 Task: Create a list of 5 rules for content writing in a Canva template.
Action: Mouse moved to (182, 222)
Screenshot: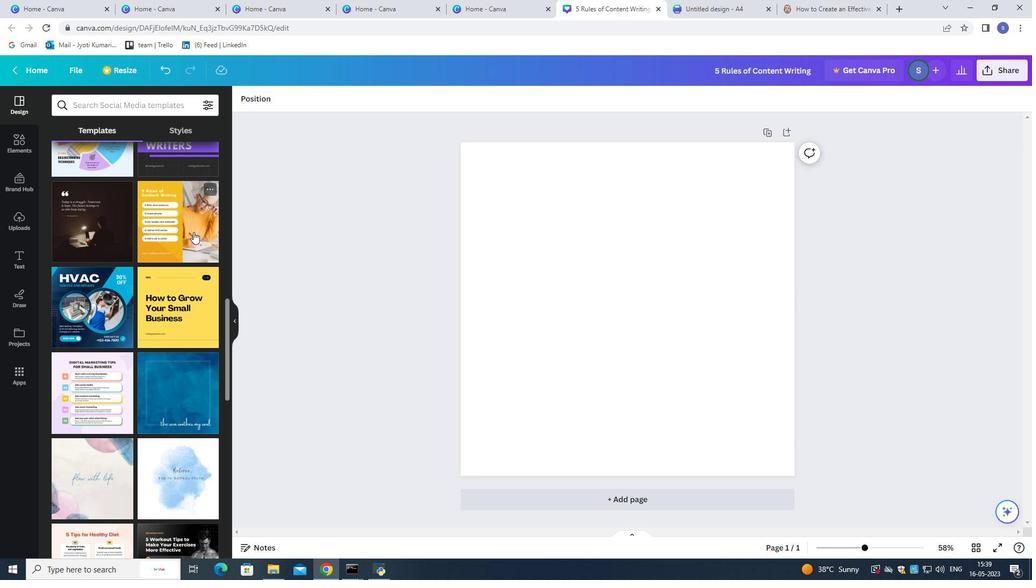 
Action: Mouse pressed left at (182, 222)
Screenshot: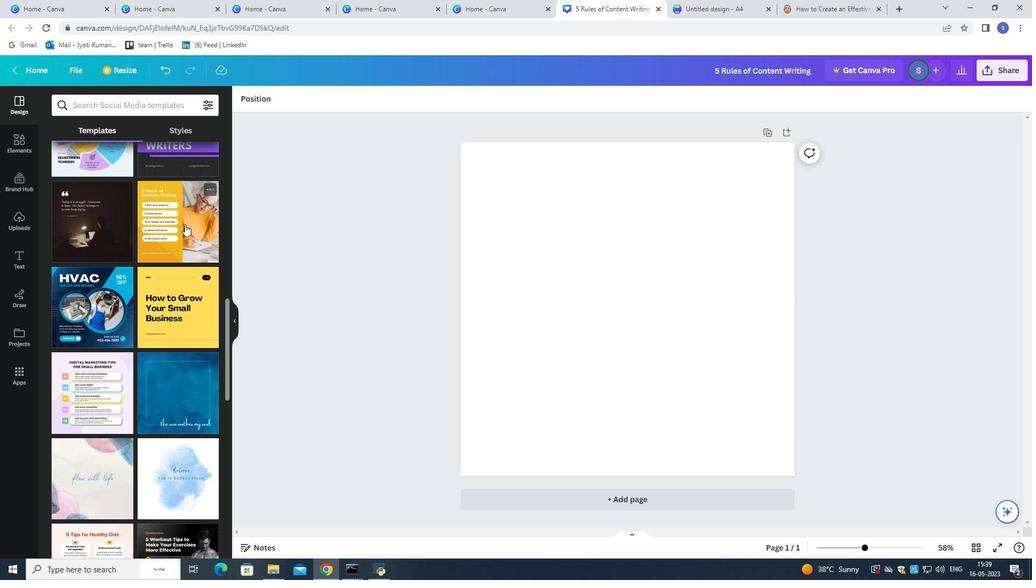 
Action: Mouse moved to (533, 195)
Screenshot: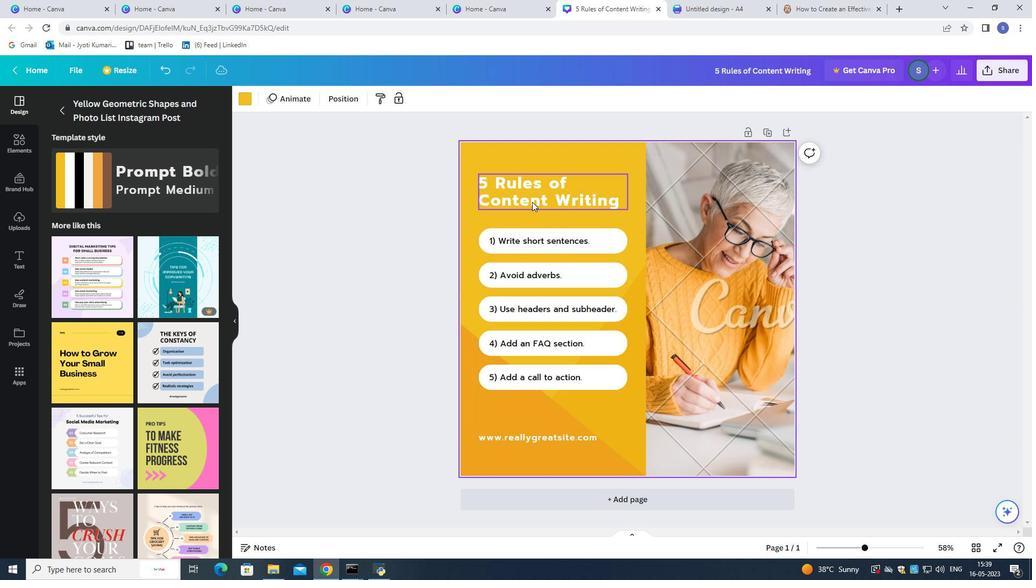 
Action: Mouse pressed left at (533, 195)
Screenshot: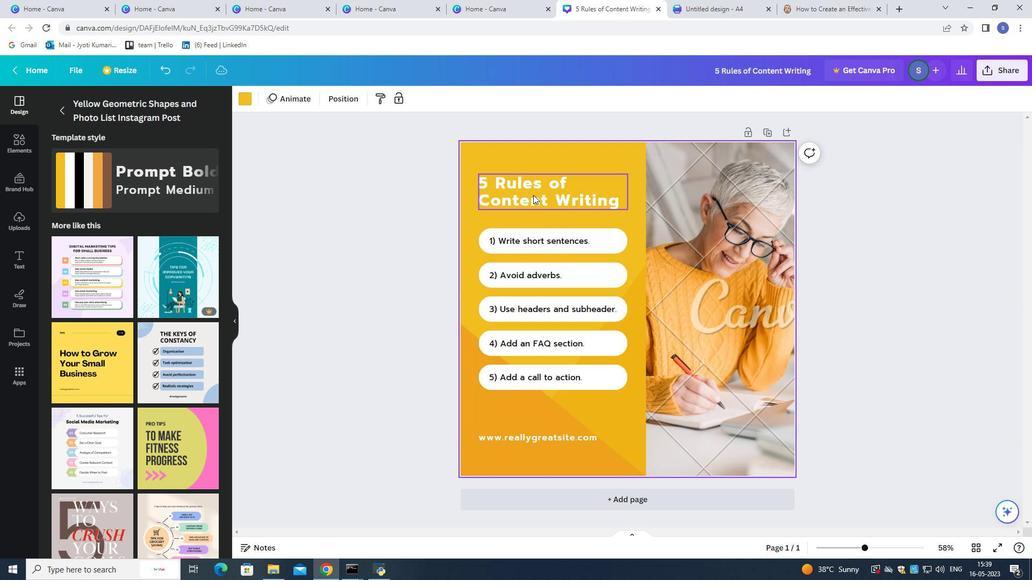 
Action: Mouse pressed left at (533, 195)
Screenshot: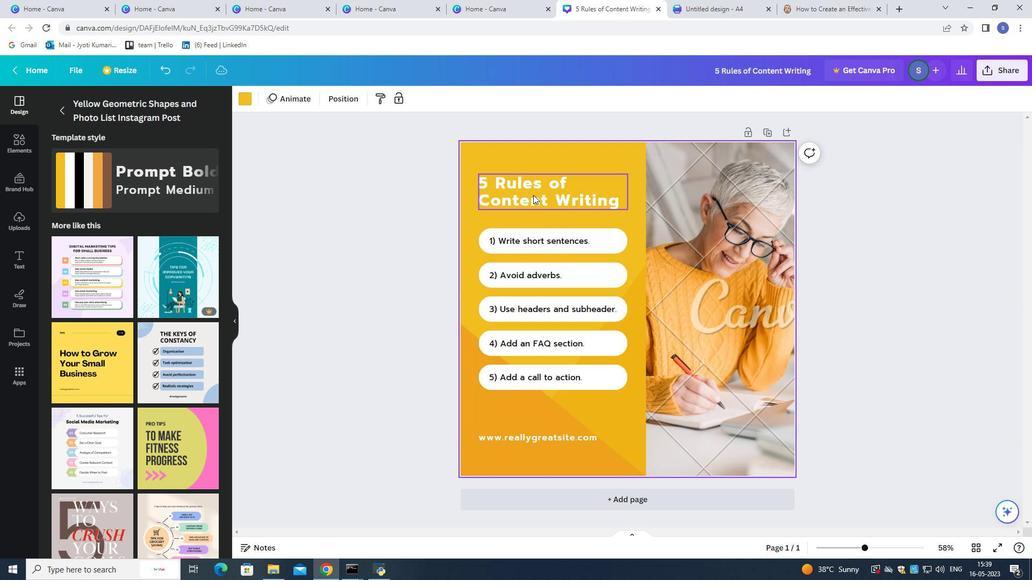 
Action: Mouse moved to (606, 195)
Screenshot: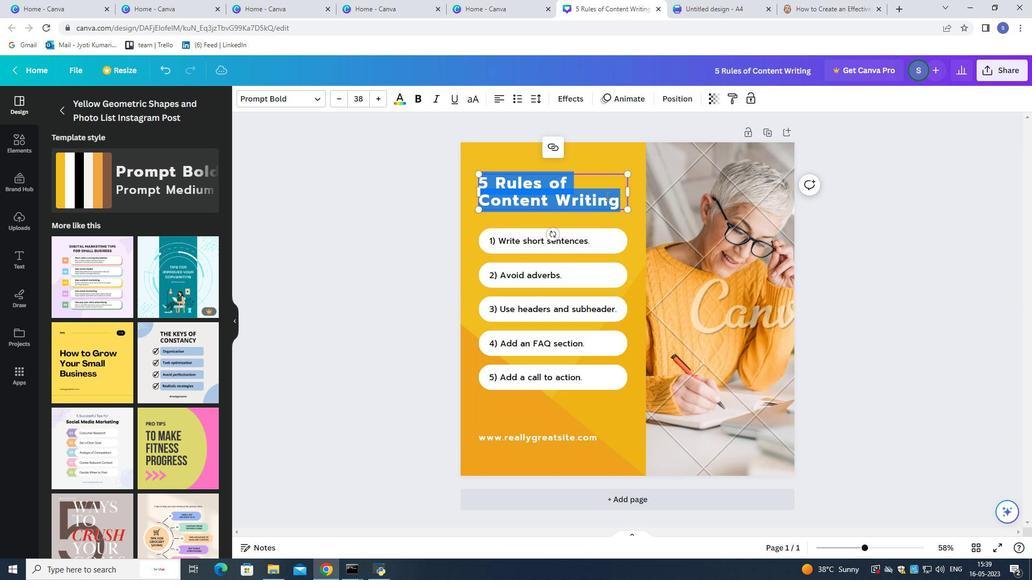 
Action: Mouse pressed left at (606, 195)
Screenshot: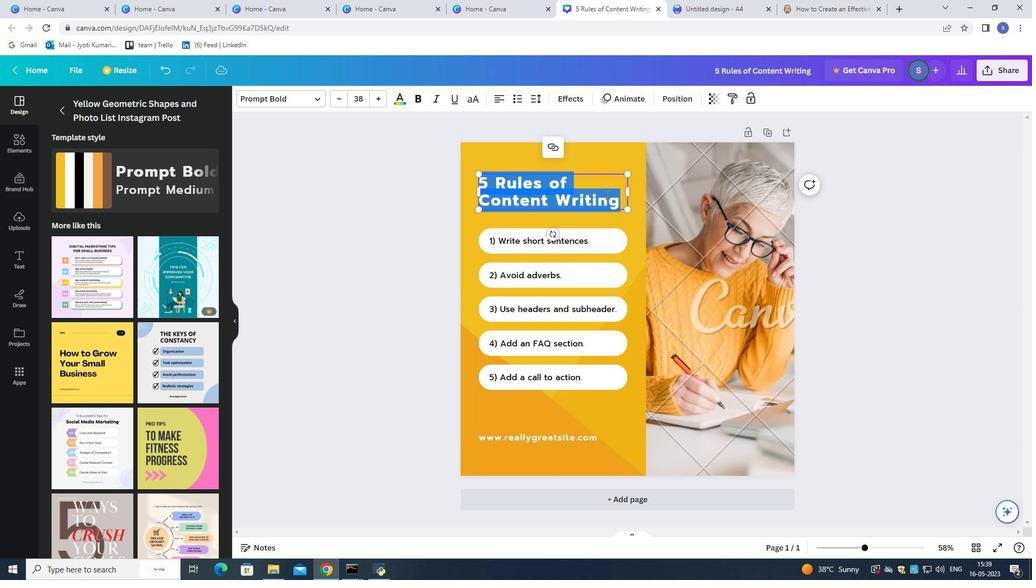 
Action: Mouse moved to (645, 200)
Screenshot: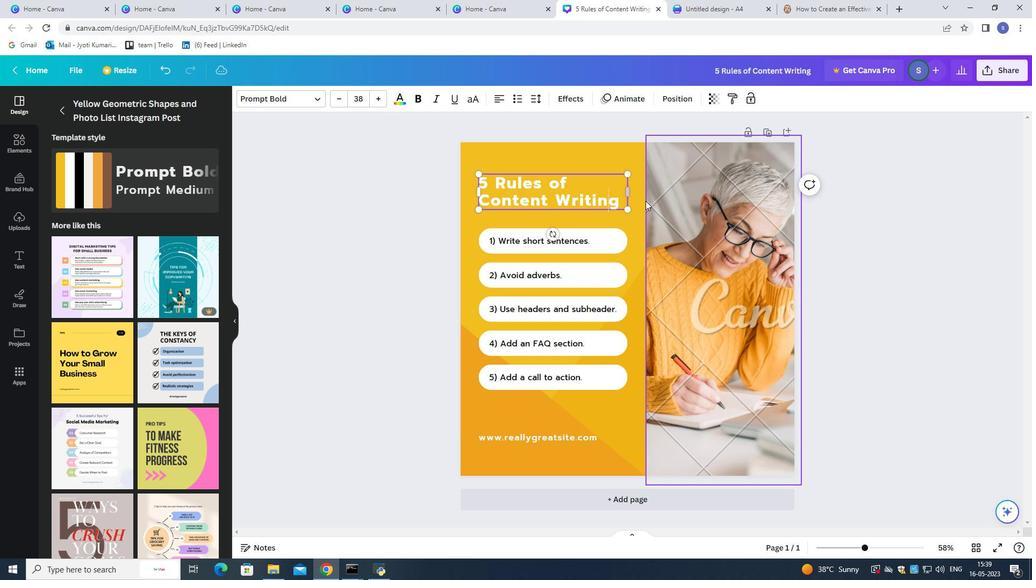 
Action: Key pressed <Key.right><Key.backspace><Key.backspace><Key.backspace><Key.backspace><Key.backspace><Key.backspace><Key.backspace><Key.backspace><Key.backspace><Key.backspace><Key.backspace><Key.backspace><Key.backspace><Key.backspace><Key.backspace><Key.backspace><Key.backspace><Key.backspace>of<Key.space>creating<Key.space>posts.
Screenshot: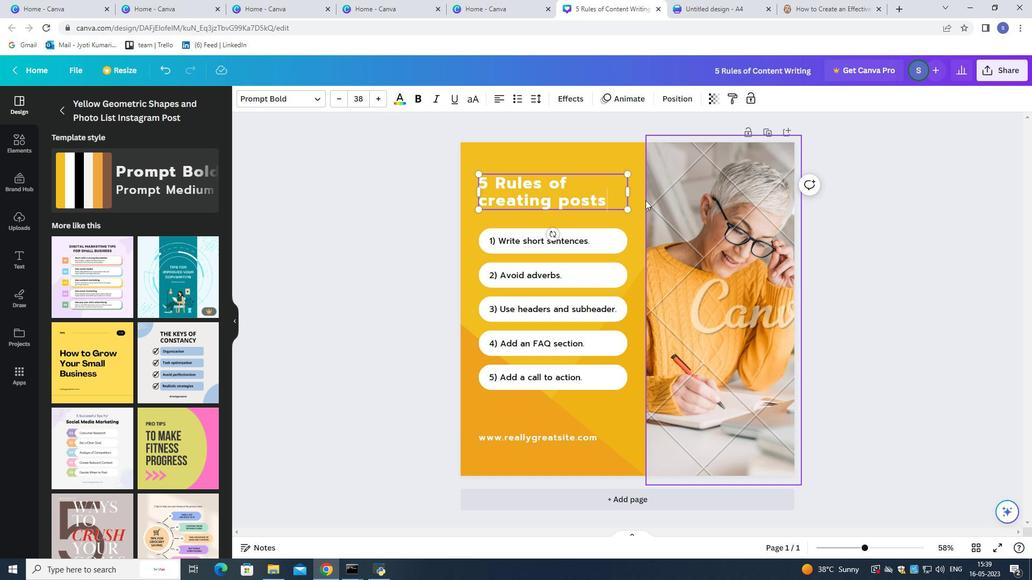 
Action: Mouse moved to (598, 240)
Screenshot: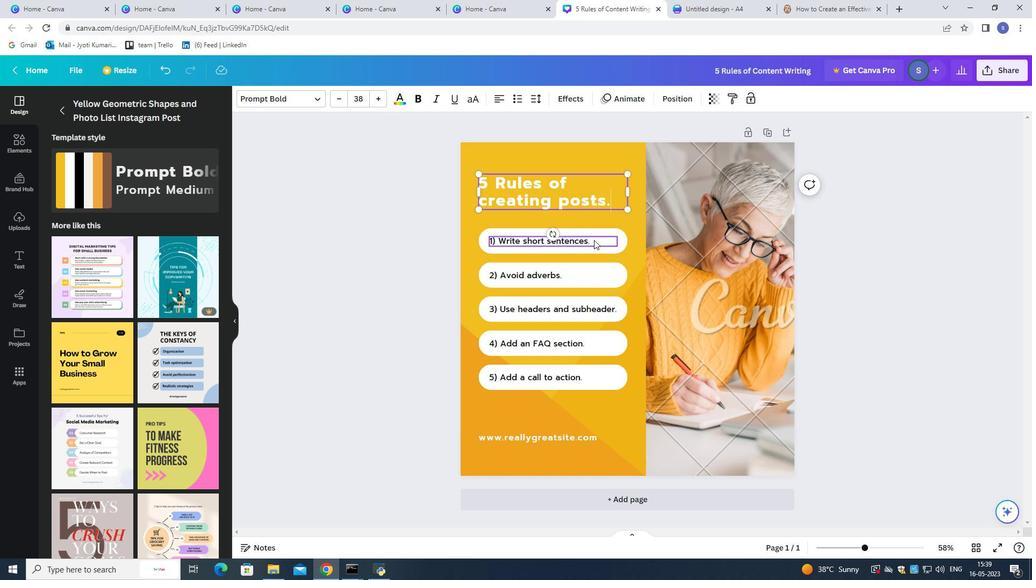 
Action: Mouse pressed left at (598, 240)
Screenshot: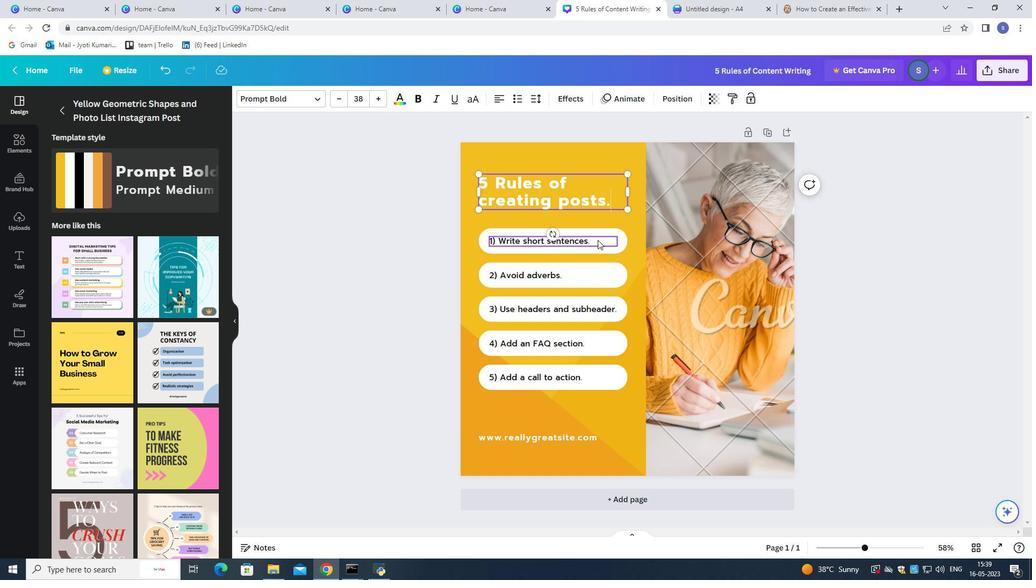 
Action: Mouse pressed left at (598, 240)
Screenshot: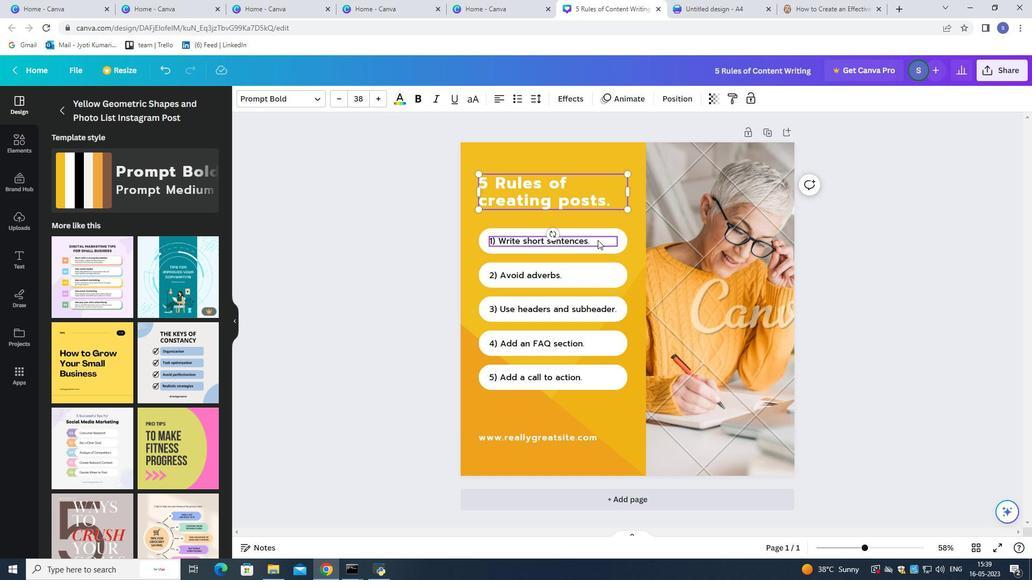 
Action: Key pressed <Key.backspace><Key.shift>Create<Key.space>a<Key.space>clear<Key.space>
Screenshot: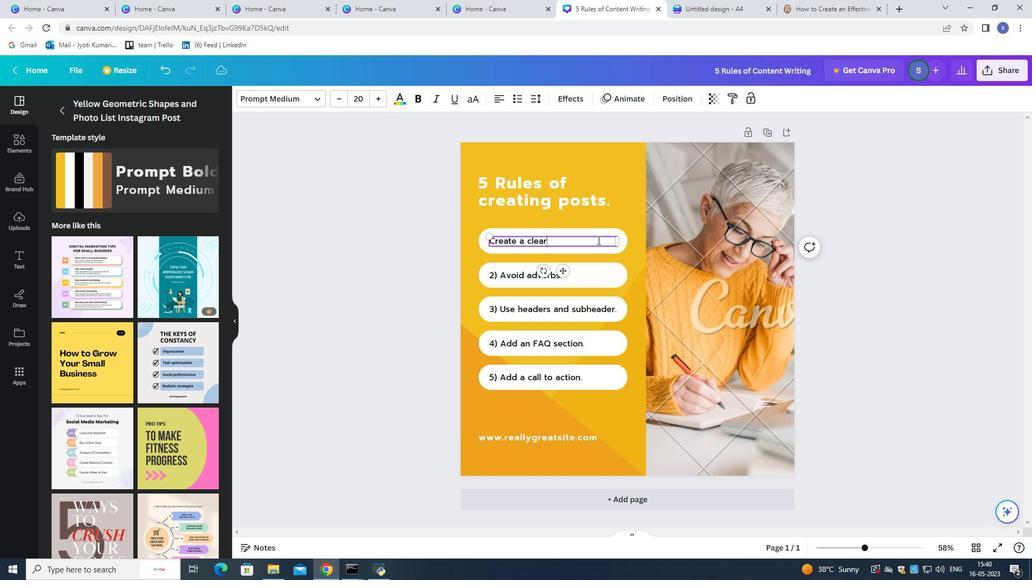 
Action: Mouse moved to (1032, 12)
Screenshot: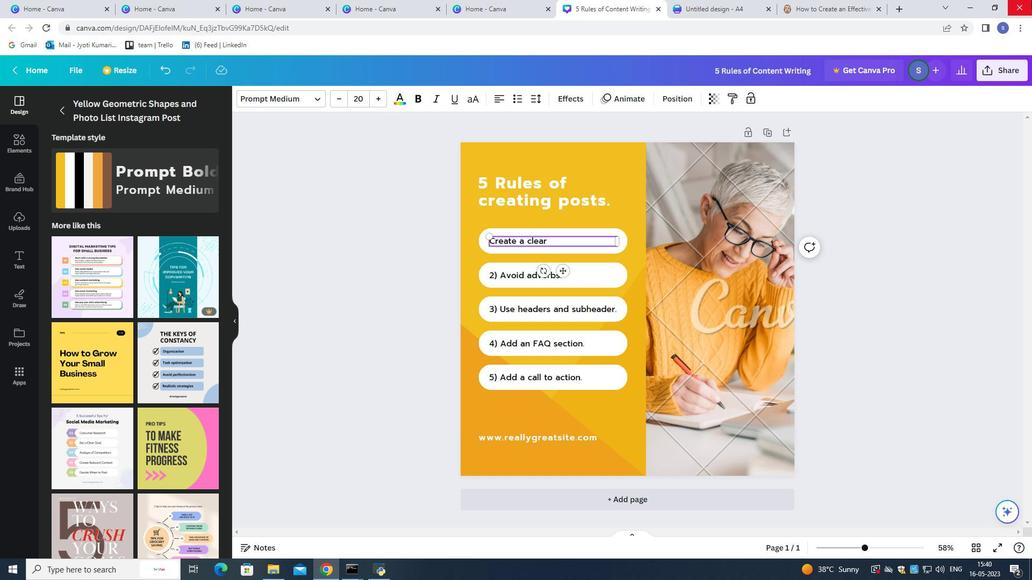 
Action: Key pressed <Key.backspace><Key.backspace><Key.backspace><Key.backspace><Key.backspace><Key.backspace><Key.backspace><Key.backspace><Key.backspace><Key.backspace><Key.backspace><Key.backspace><Key.backspace><Key.backspace><Key.backspace>write<Key.space>captions
Screenshot: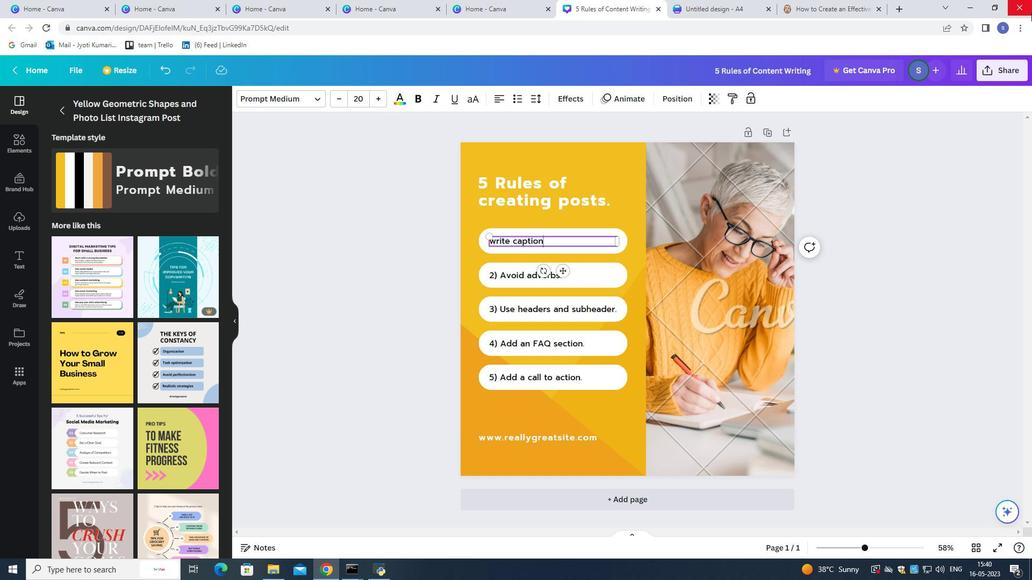 
Action: Mouse moved to (529, 301)
Screenshot: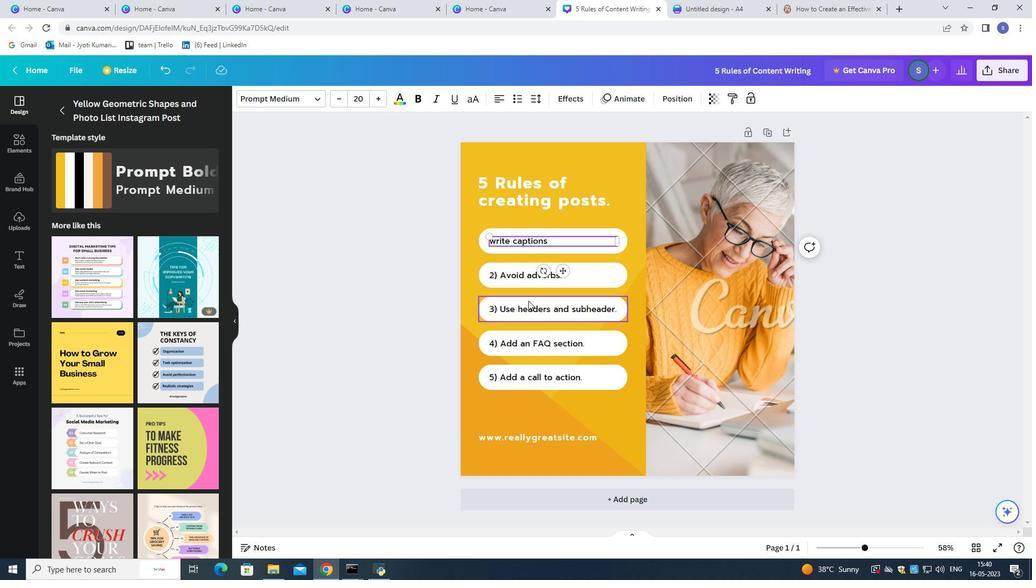 
Action: Mouse pressed left at (529, 301)
Screenshot: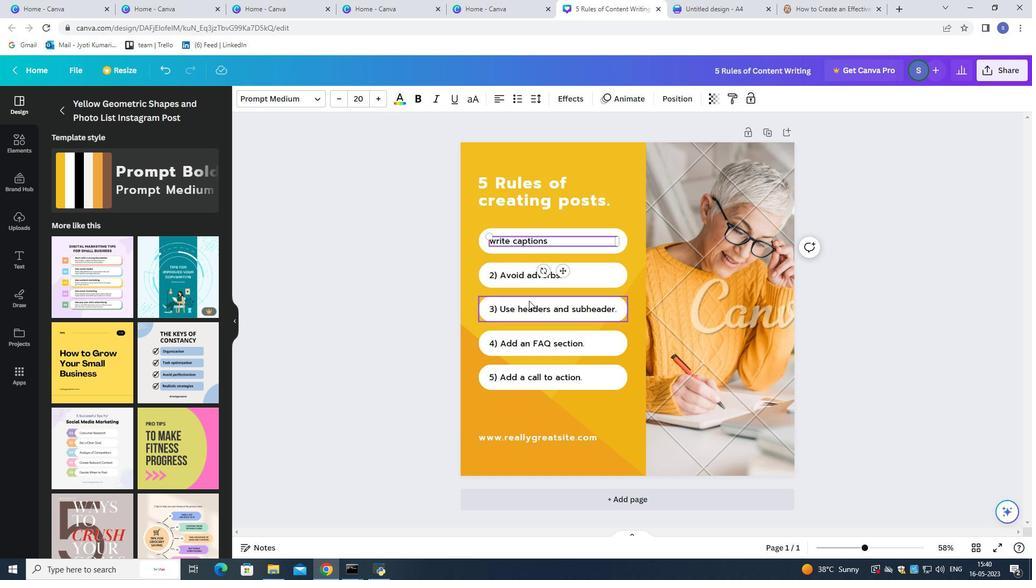 
Action: Mouse moved to (385, 242)
Screenshot: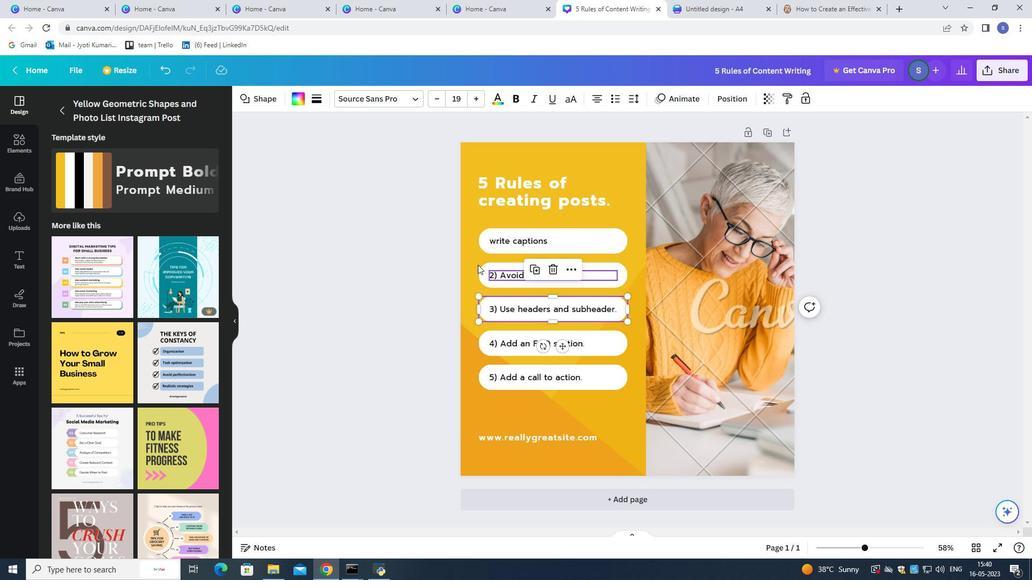 
Action: Mouse pressed left at (385, 242)
Screenshot: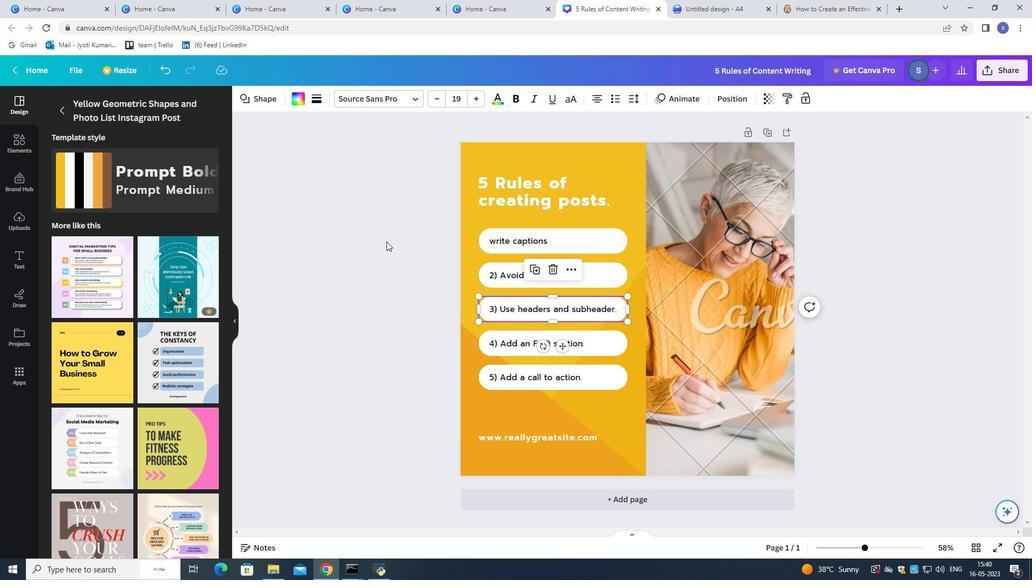
Action: Mouse moved to (582, 374)
Screenshot: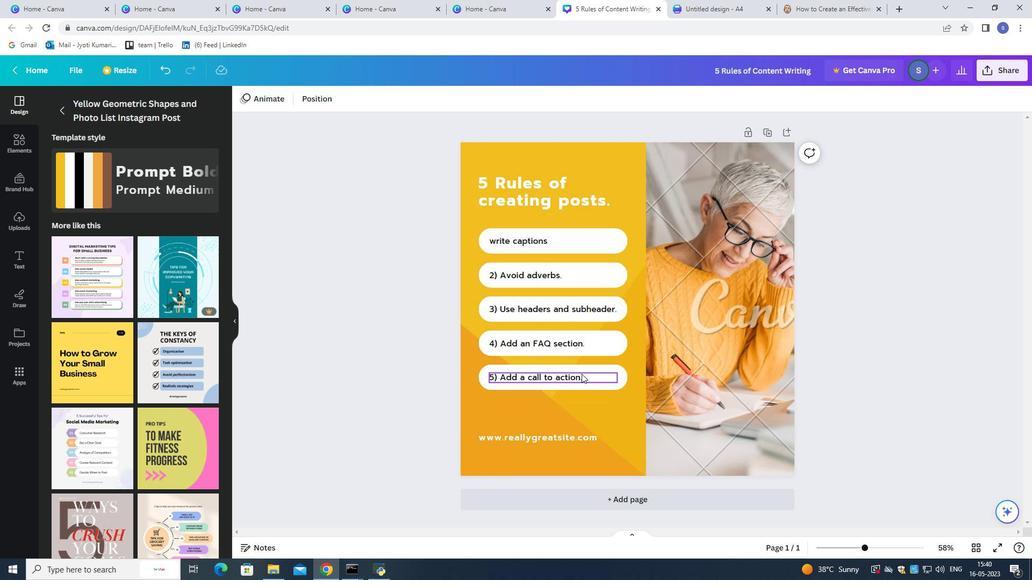 
Action: Mouse pressed left at (582, 374)
Screenshot: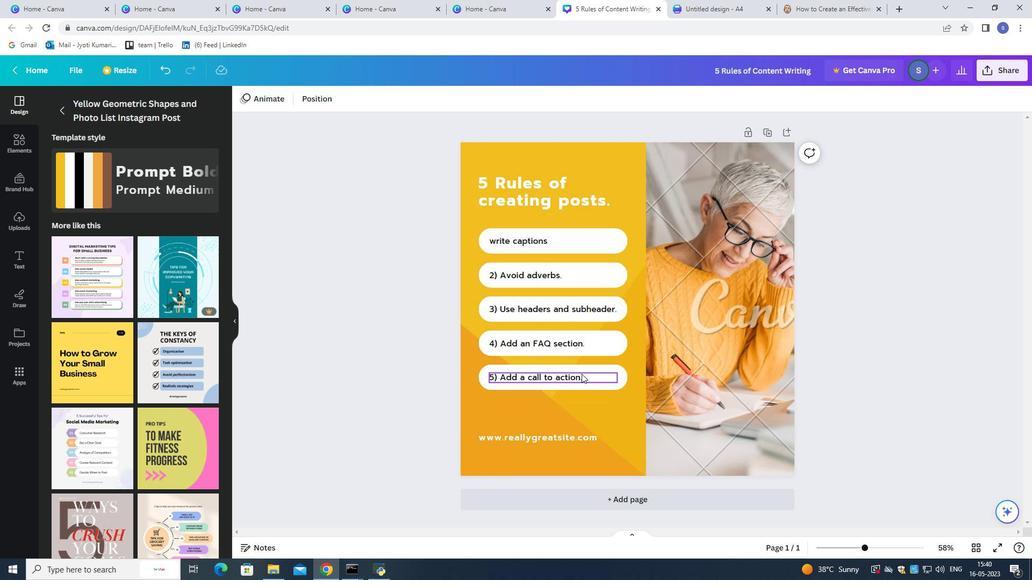 
Action: Mouse moved to (584, 374)
Screenshot: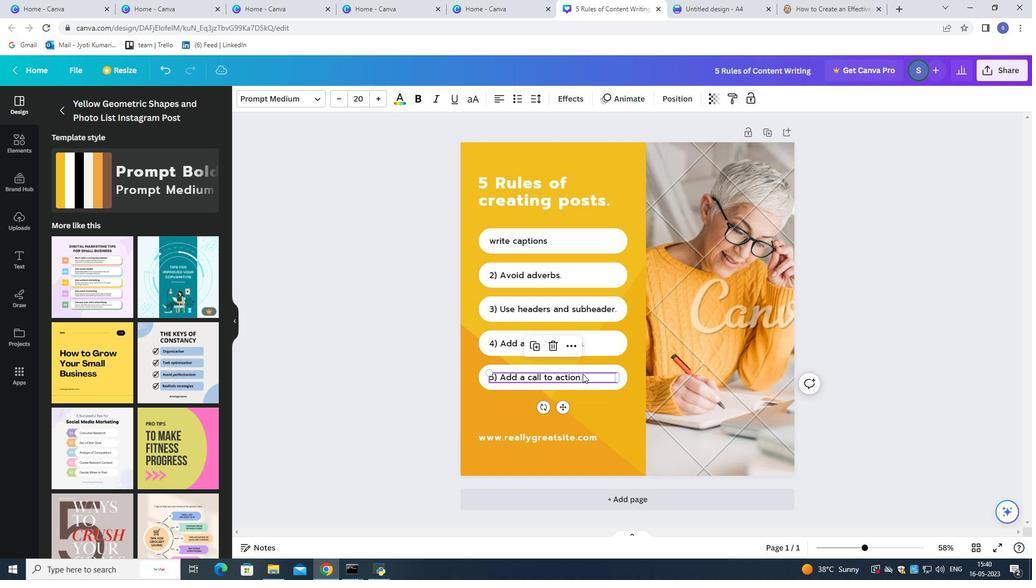 
Action: Mouse pressed left at (584, 374)
Screenshot: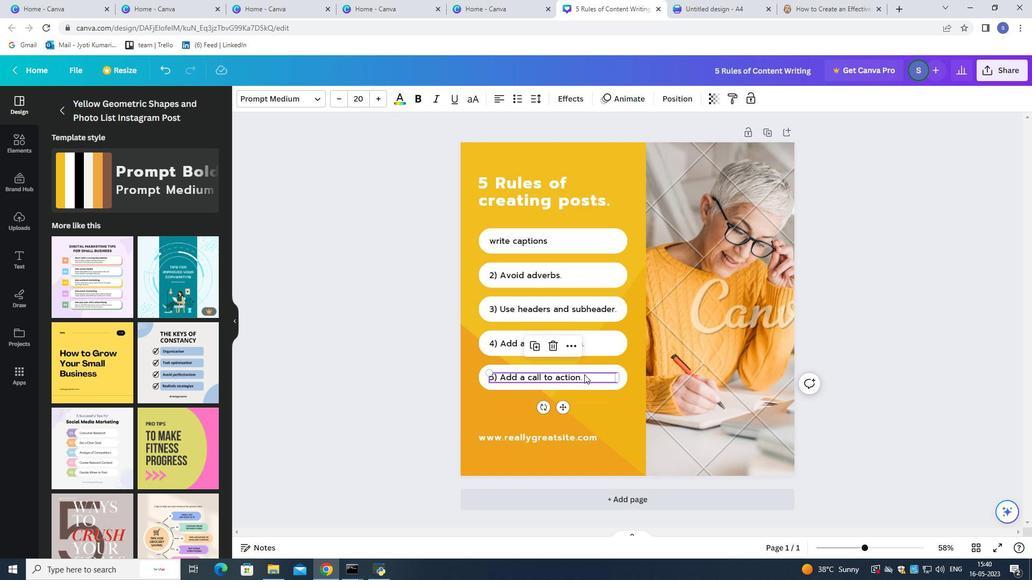 
Action: Mouse moved to (595, 377)
Screenshot: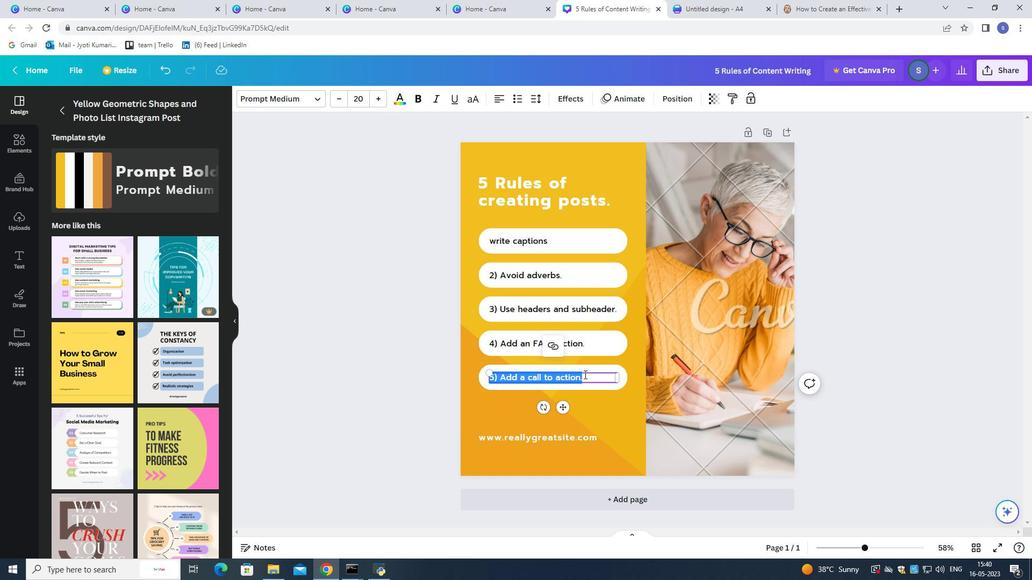 
Action: Mouse pressed left at (595, 377)
Screenshot: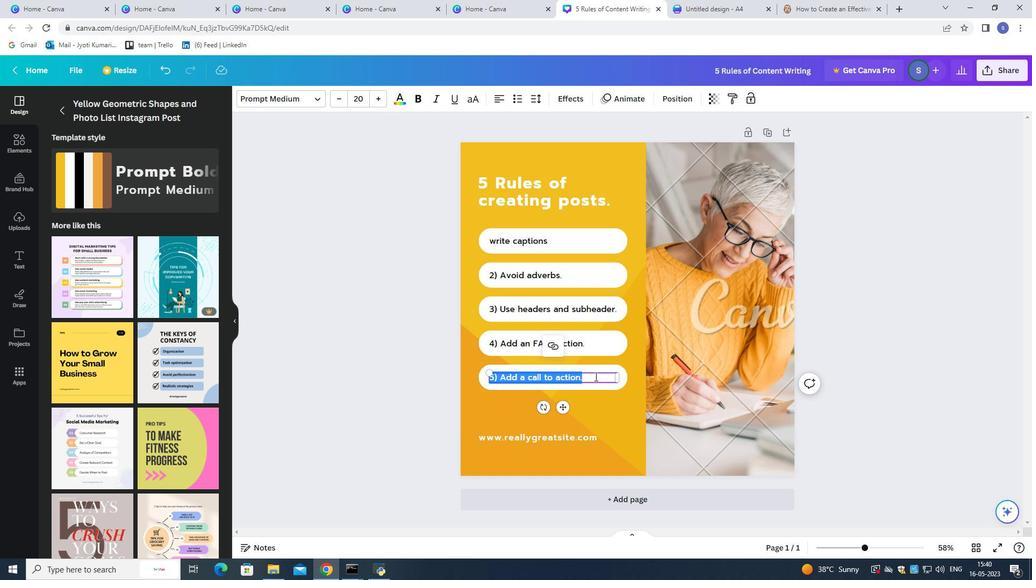 
Action: Key pressed <Key.backspace><Key.backspace><Key.backspace><Key.backspace><Key.backspace><Key.backspace><Key.backspace><Key.backspace><Key.backspace><Key.backspace><Key.backspace><Key.backspace><Key.backspace><Key.backspace><Key.backspace><Key.backspace><Key.space>ask<Key.space>section
Screenshot: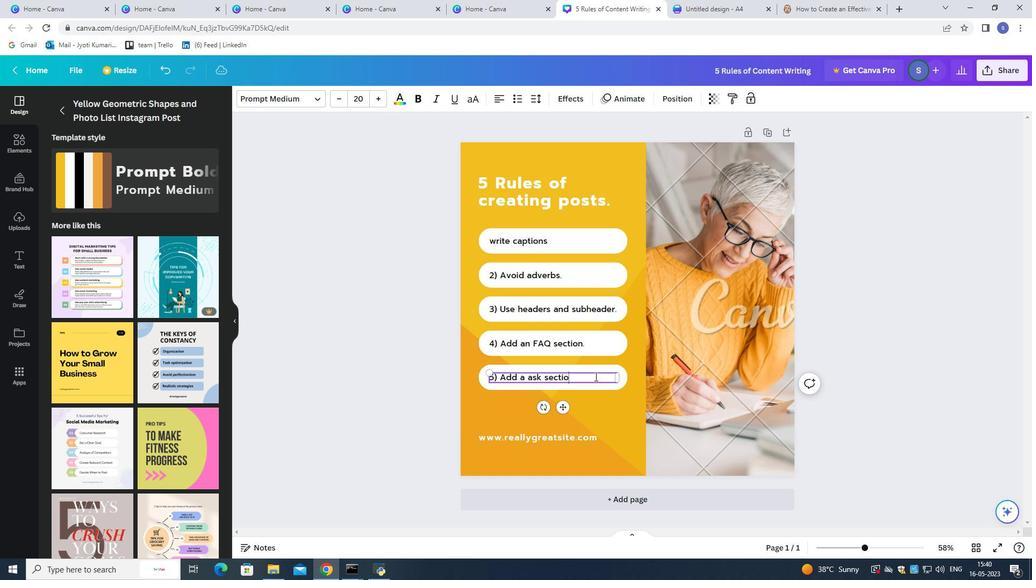 
Action: Mouse moved to (588, 310)
Screenshot: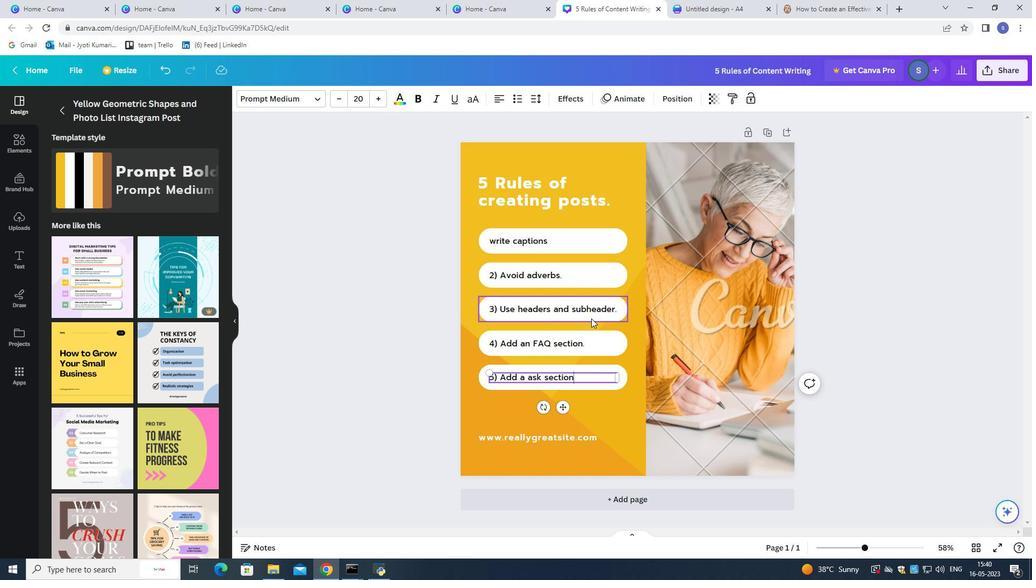 
Action: Mouse pressed left at (588, 310)
Screenshot: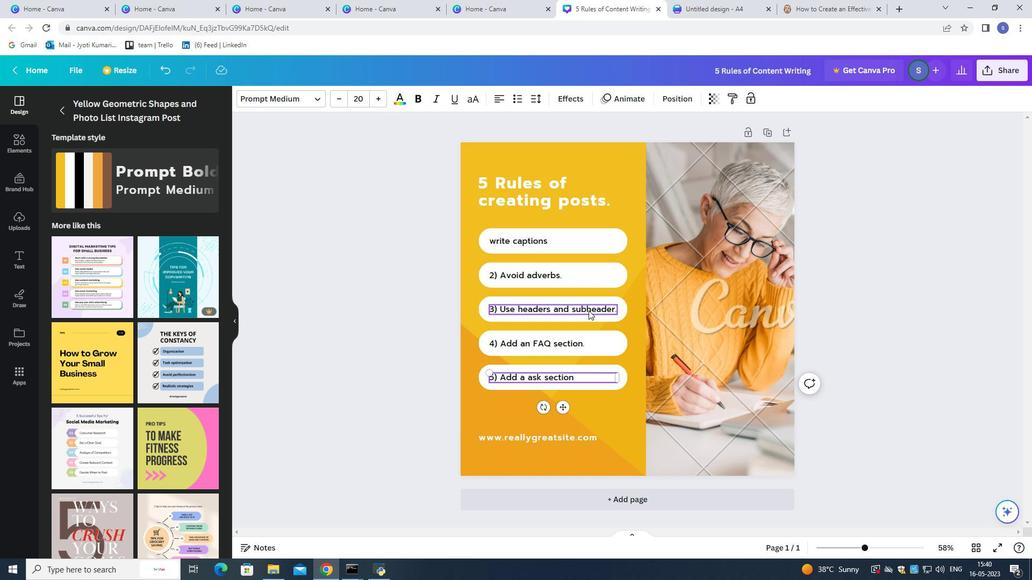 
Action: Mouse moved to (590, 338)
Screenshot: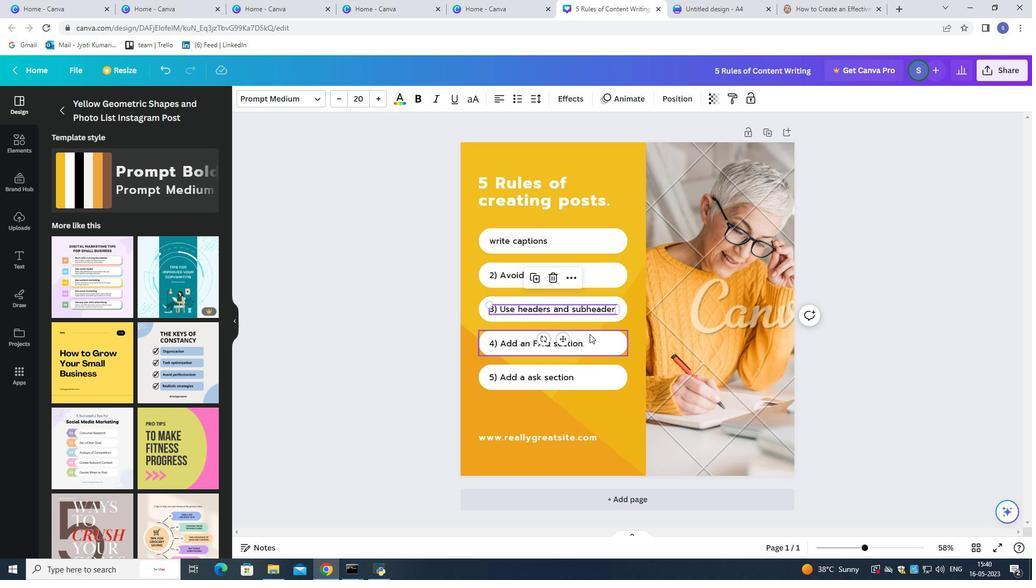 
Action: Mouse pressed left at (590, 338)
Screenshot: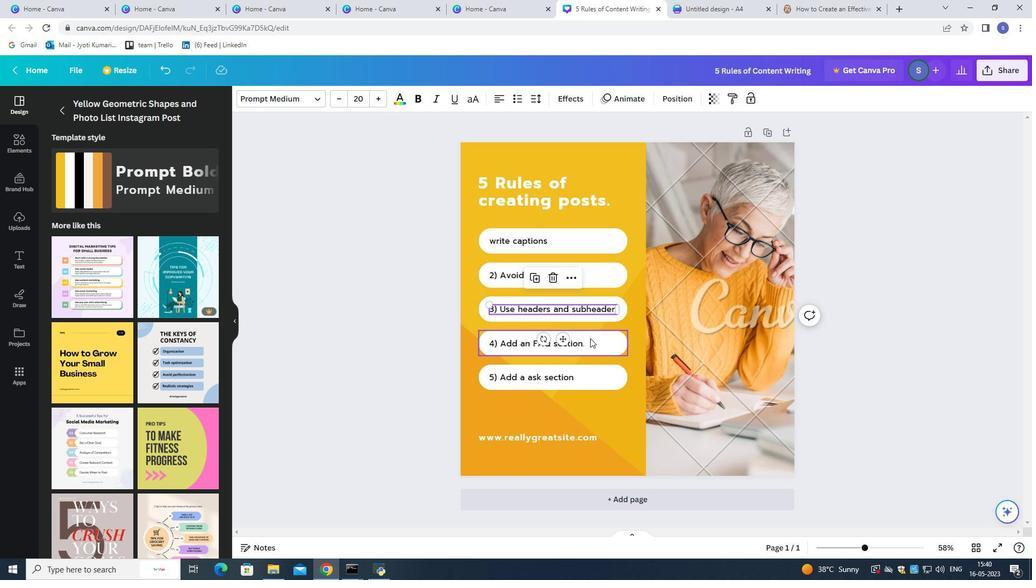
Action: Mouse moved to (575, 272)
Screenshot: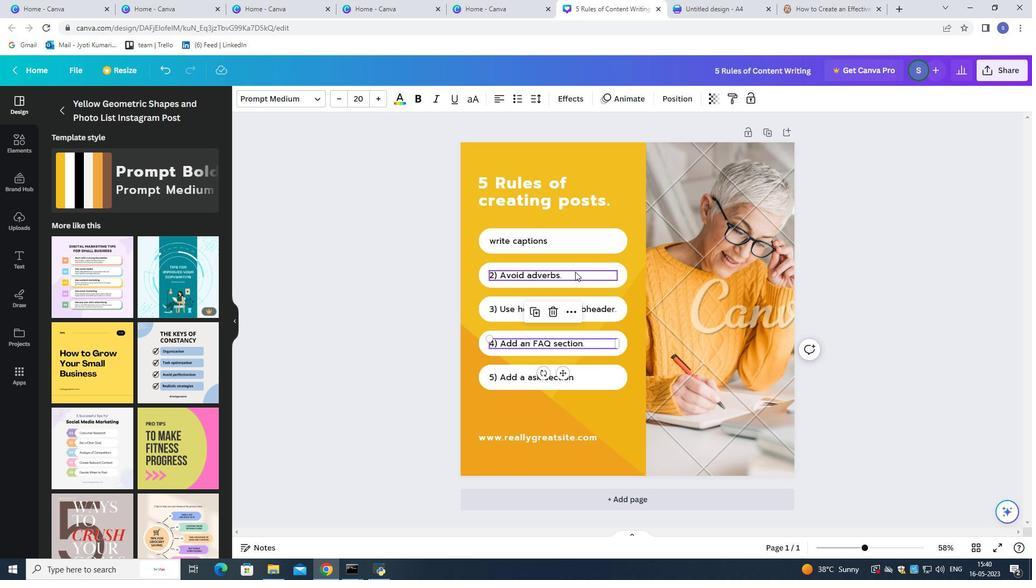 
Action: Mouse pressed left at (575, 272)
Screenshot: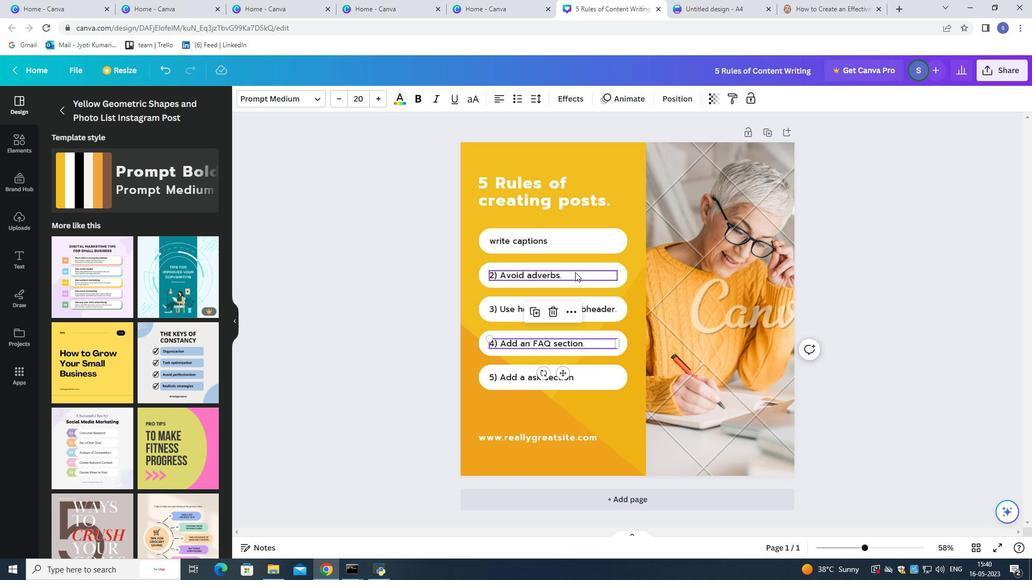 
Action: Mouse moved to (590, 270)
Screenshot: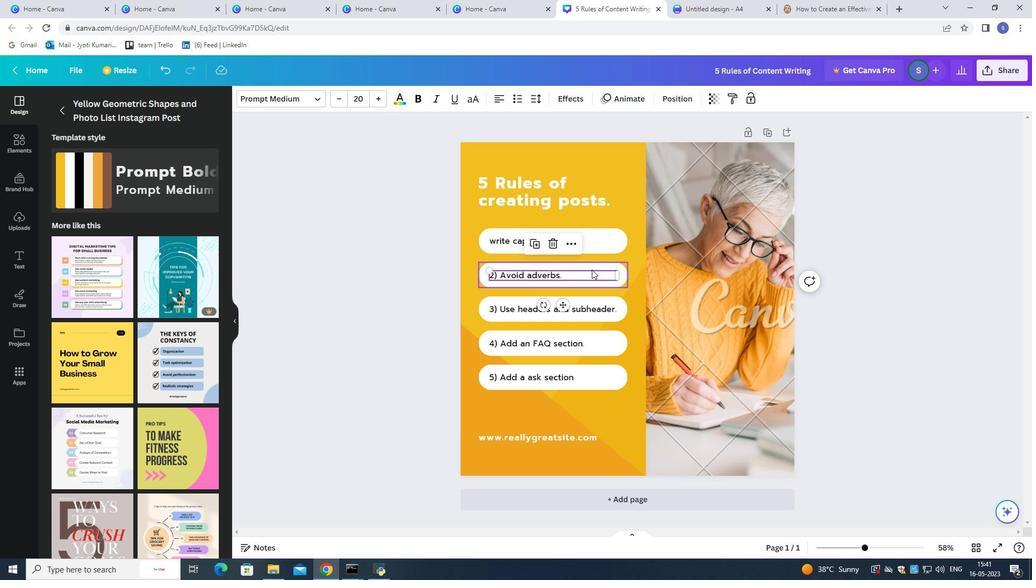 
Action: Mouse pressed left at (590, 270)
Screenshot: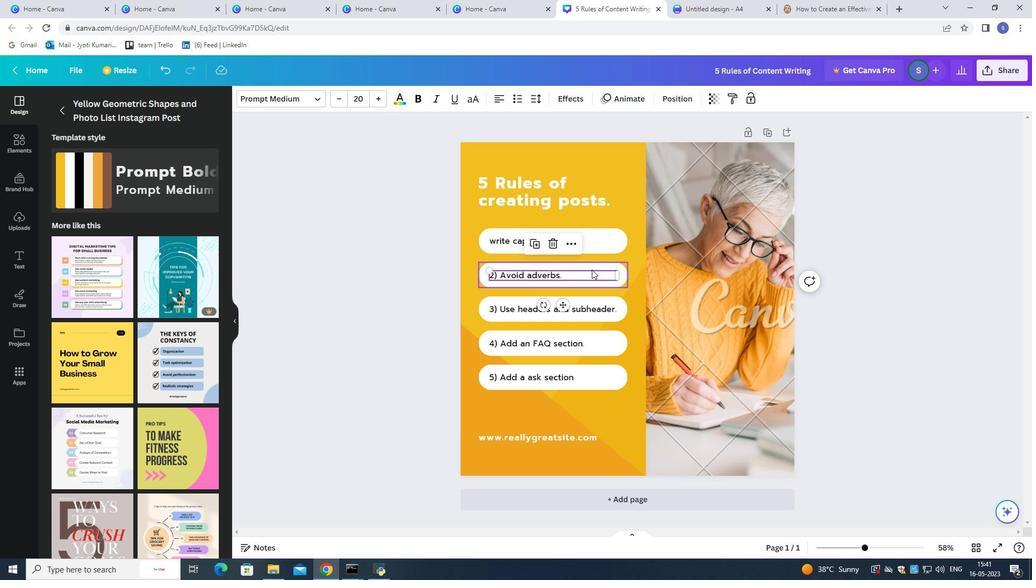
Action: Mouse moved to (590, 271)
Screenshot: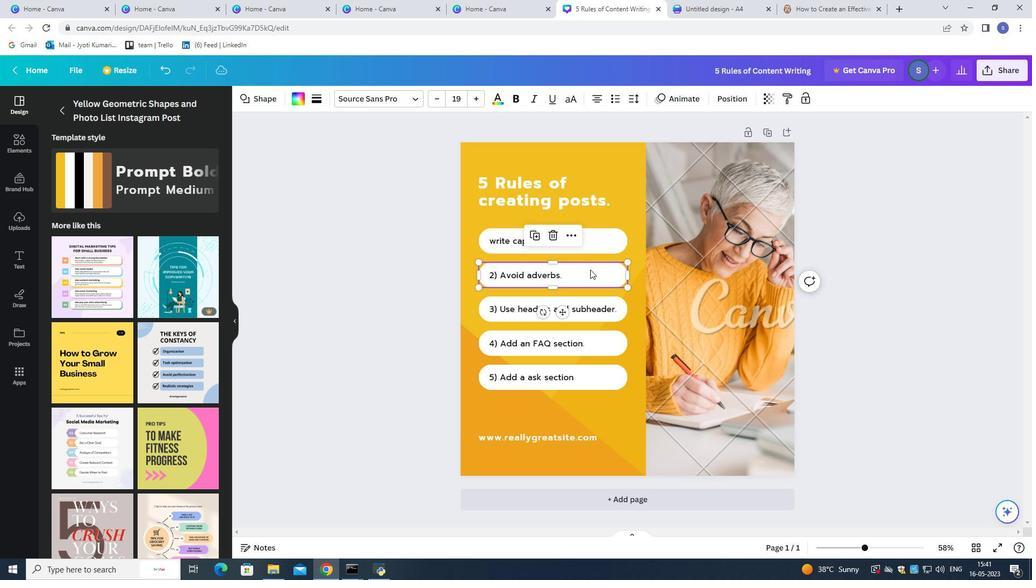 
Action: Mouse pressed left at (590, 271)
Screenshot: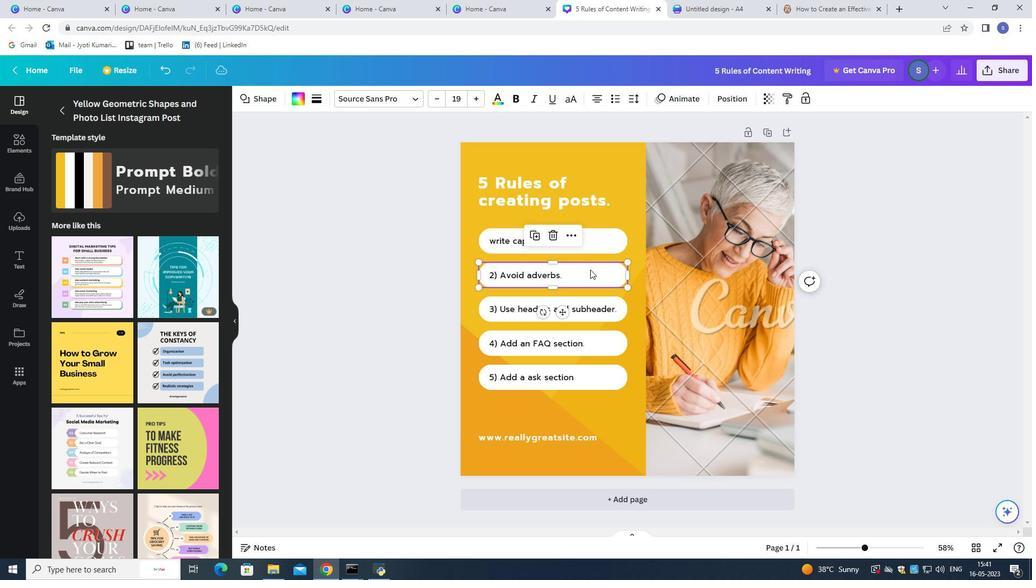 
Action: Mouse pressed left at (590, 271)
Screenshot: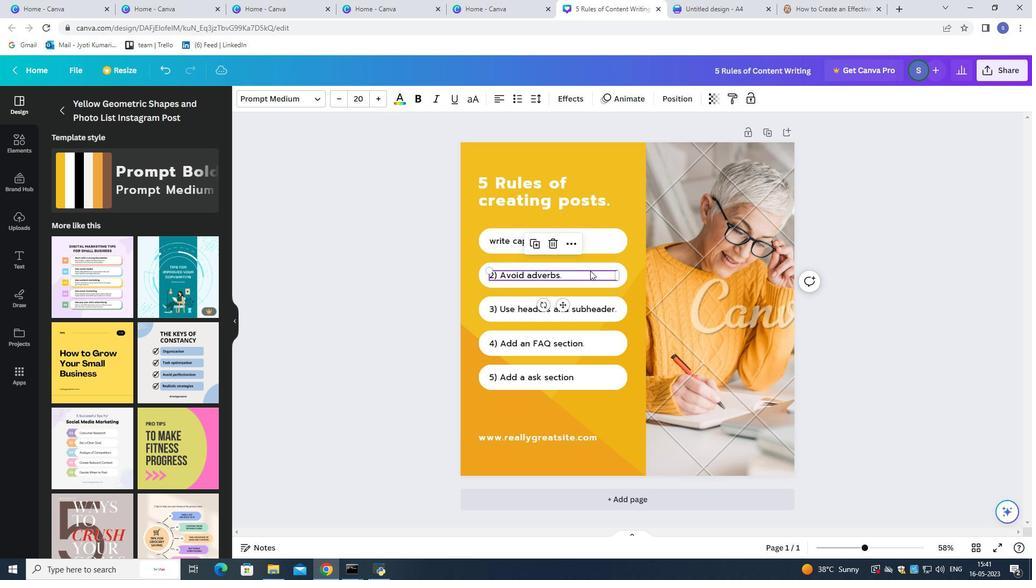 
Action: Mouse moved to (590, 274)
Screenshot: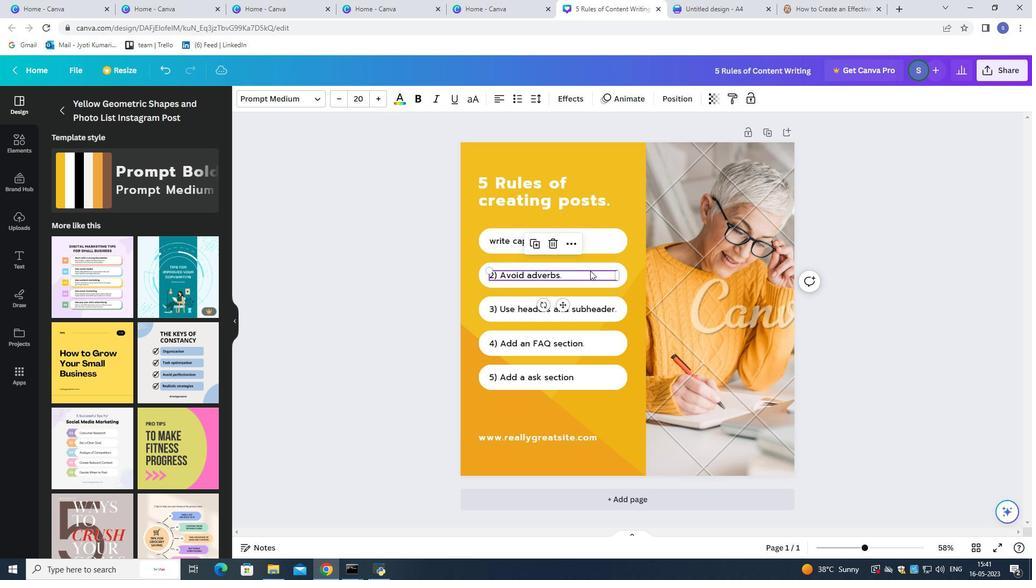 
Action: Mouse pressed left at (590, 274)
Screenshot: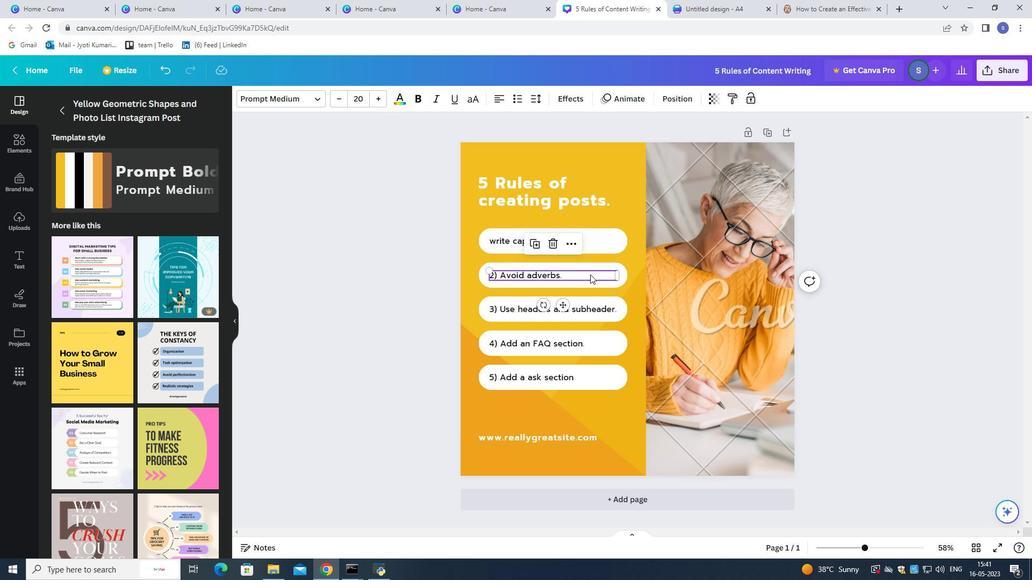 
Action: Key pressed <Key.backspace><Key.shift>Avoid<Key.space>coping
Screenshot: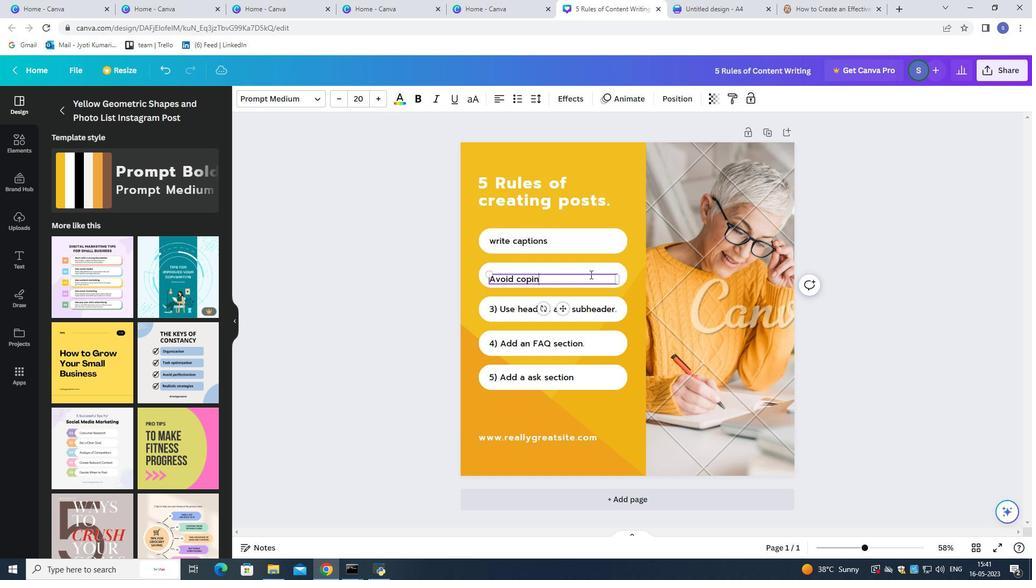 
Action: Mouse moved to (398, 321)
Screenshot: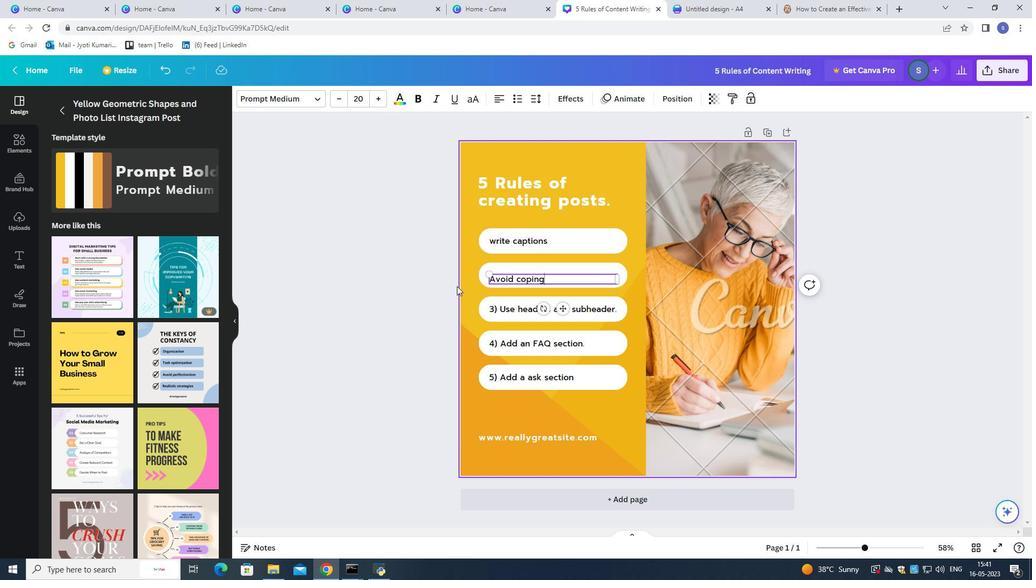 
Action: Mouse pressed left at (398, 321)
Screenshot: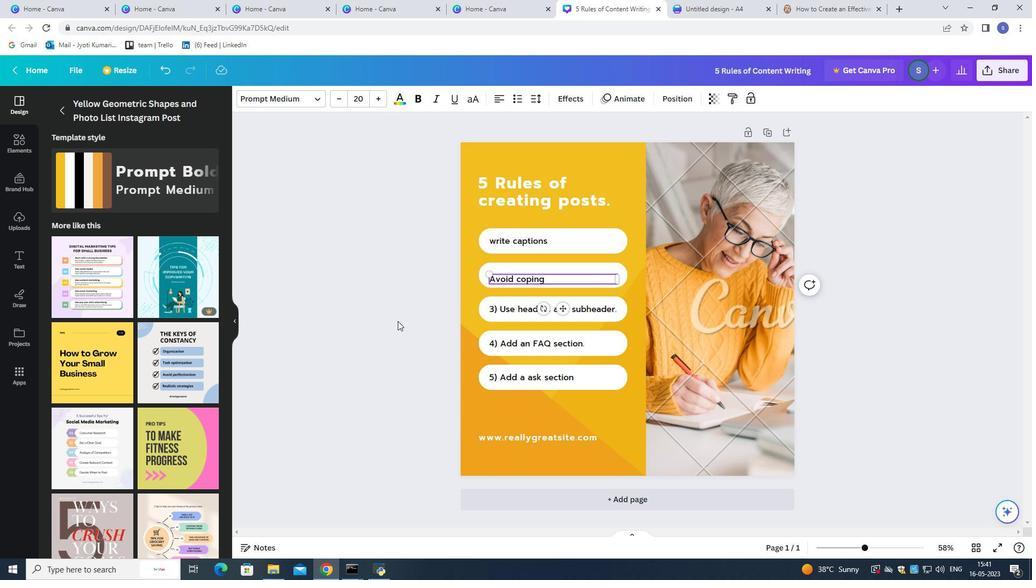 
Action: Mouse moved to (696, 304)
Screenshot: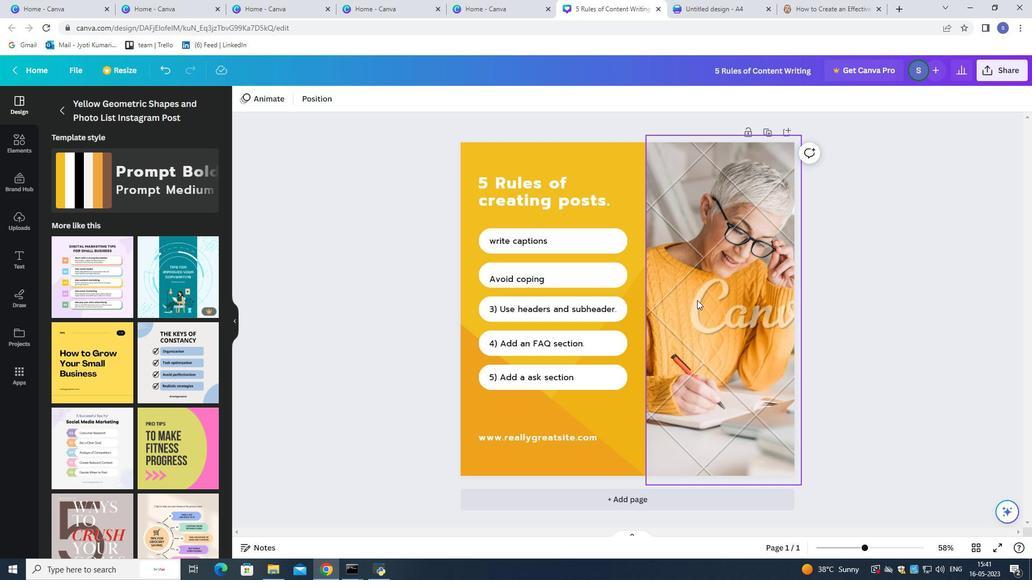 
Action: Mouse scrolled (696, 303) with delta (0, 0)
Screenshot: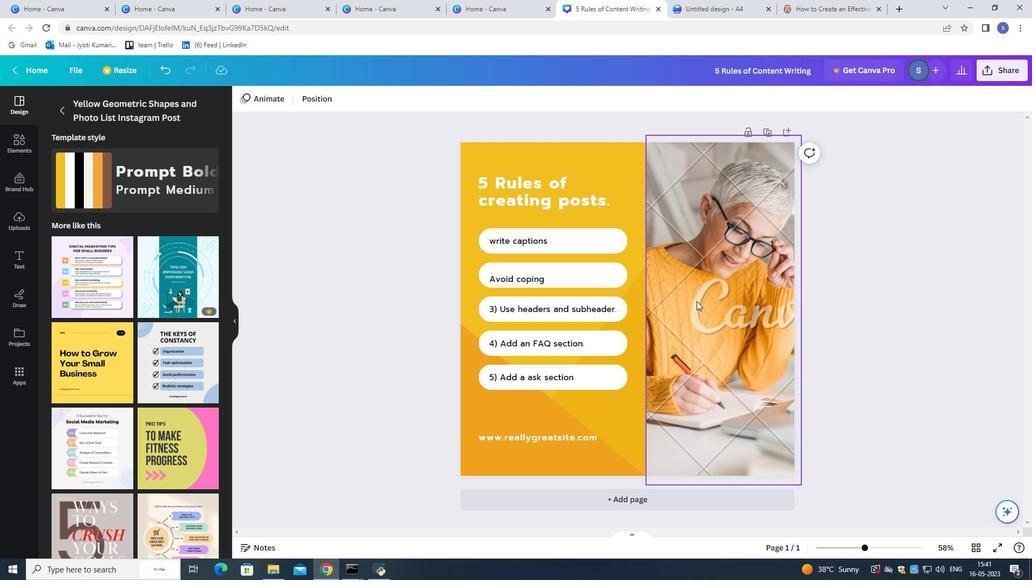 
Action: Mouse moved to (578, 404)
Screenshot: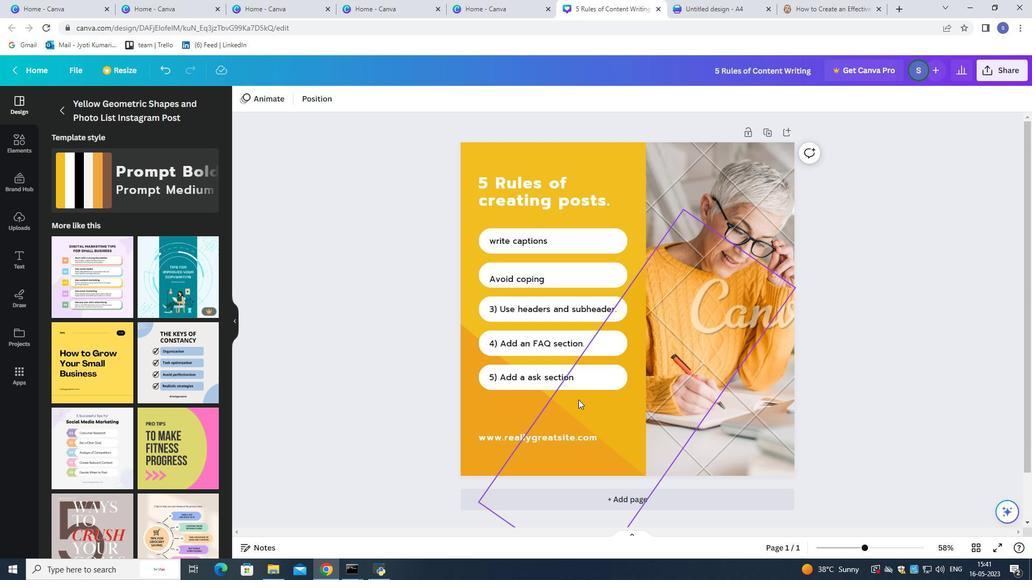 
Action: Mouse pressed left at (578, 404)
Screenshot: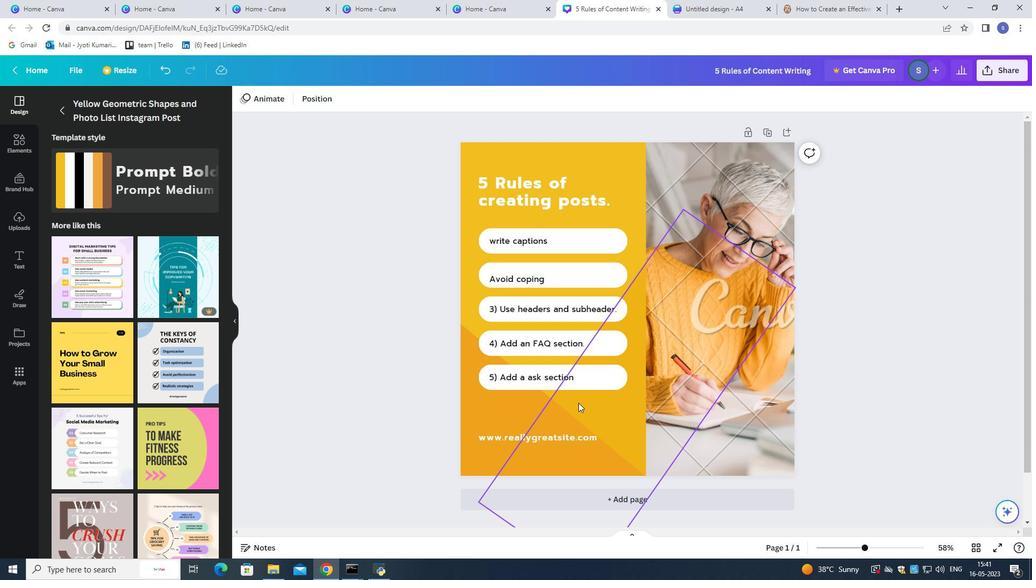
Action: Mouse moved to (504, 409)
Screenshot: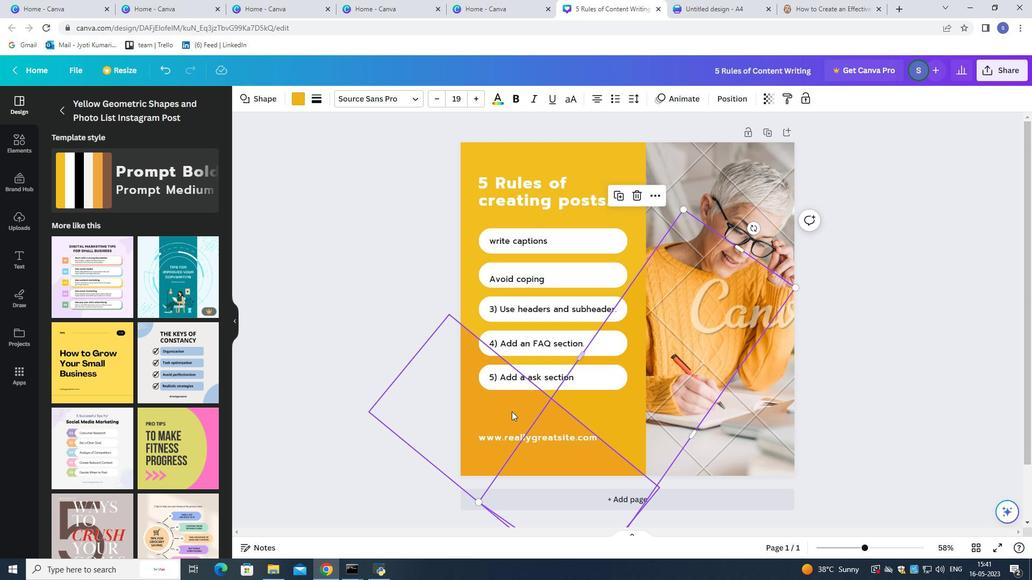 
Action: Mouse pressed left at (504, 409)
Screenshot: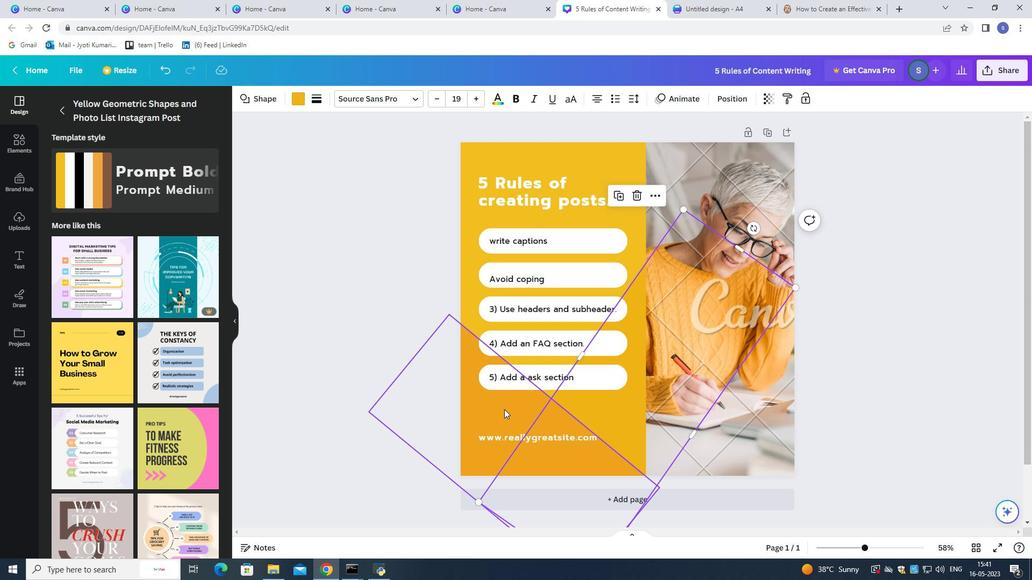 
Action: Mouse moved to (864, 380)
Screenshot: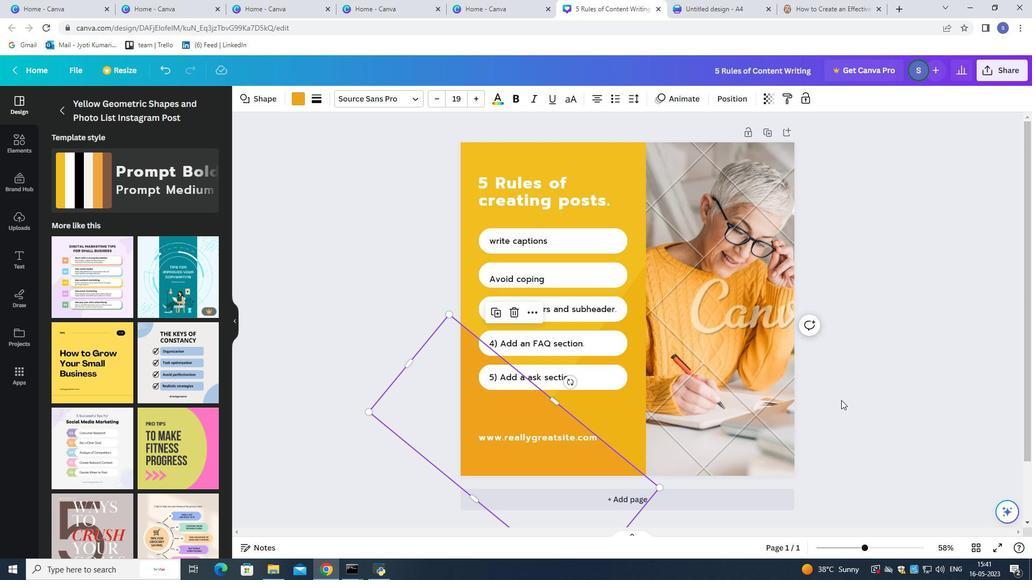 
Action: Mouse pressed left at (864, 380)
Screenshot: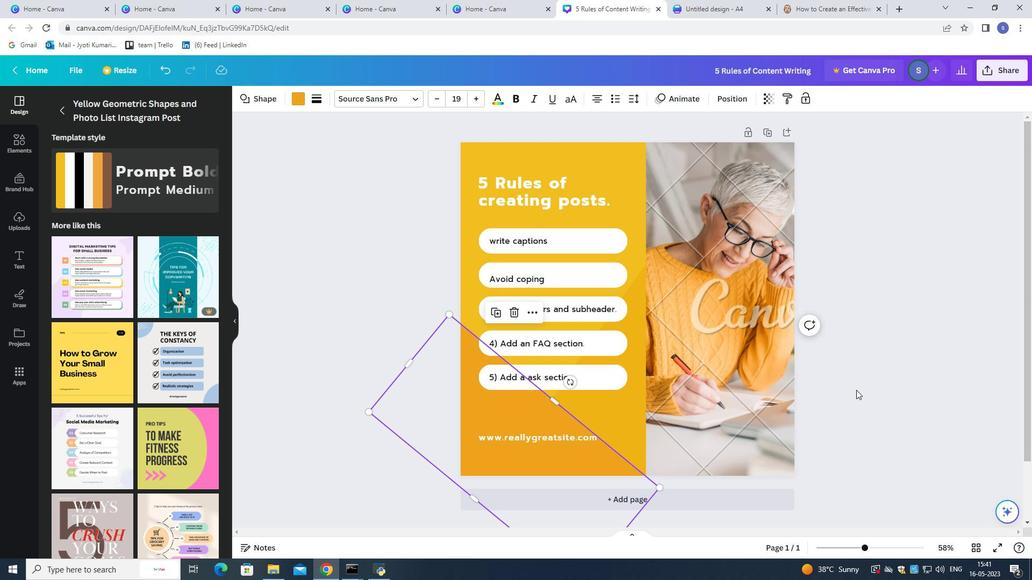 
Action: Mouse moved to (560, 438)
Screenshot: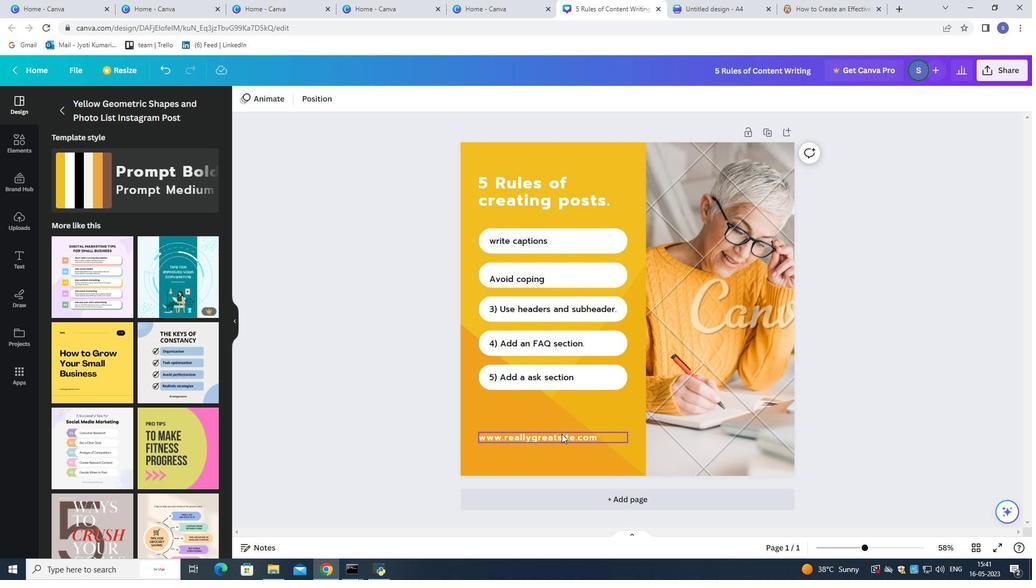 
Action: Mouse pressed left at (560, 438)
Screenshot: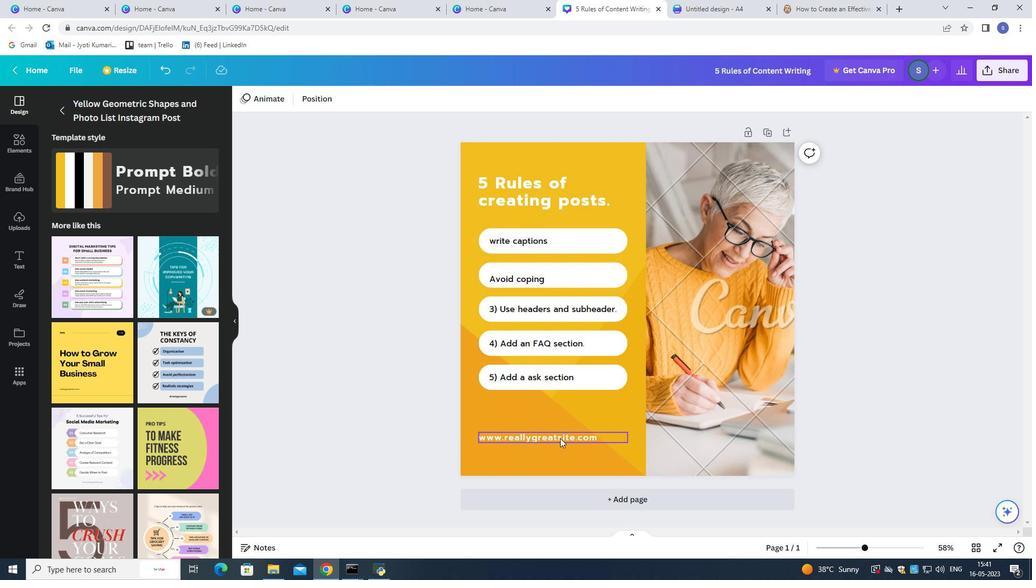
Action: Mouse pressed left at (560, 438)
Screenshot: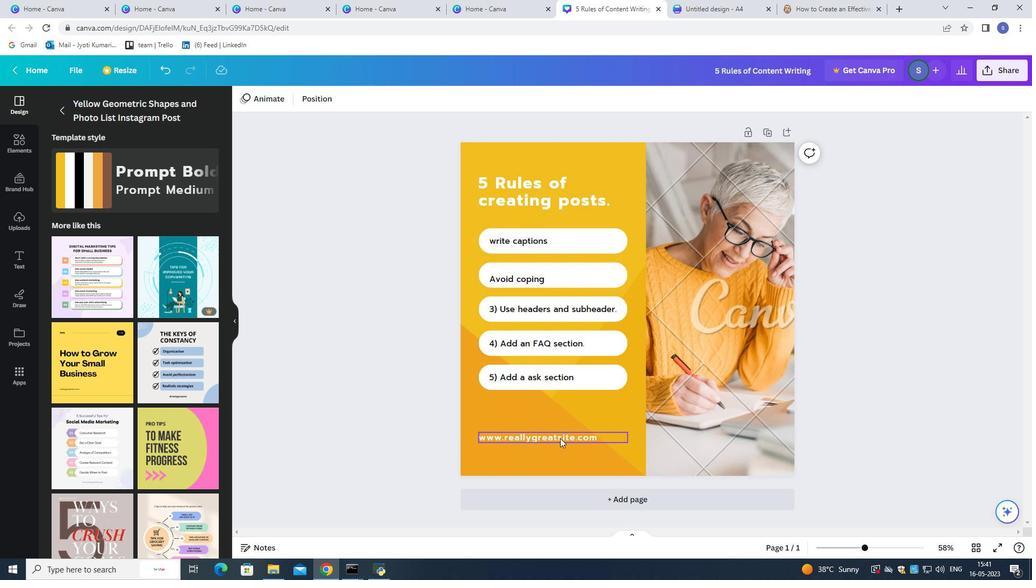 
Action: Mouse moved to (608, 437)
Screenshot: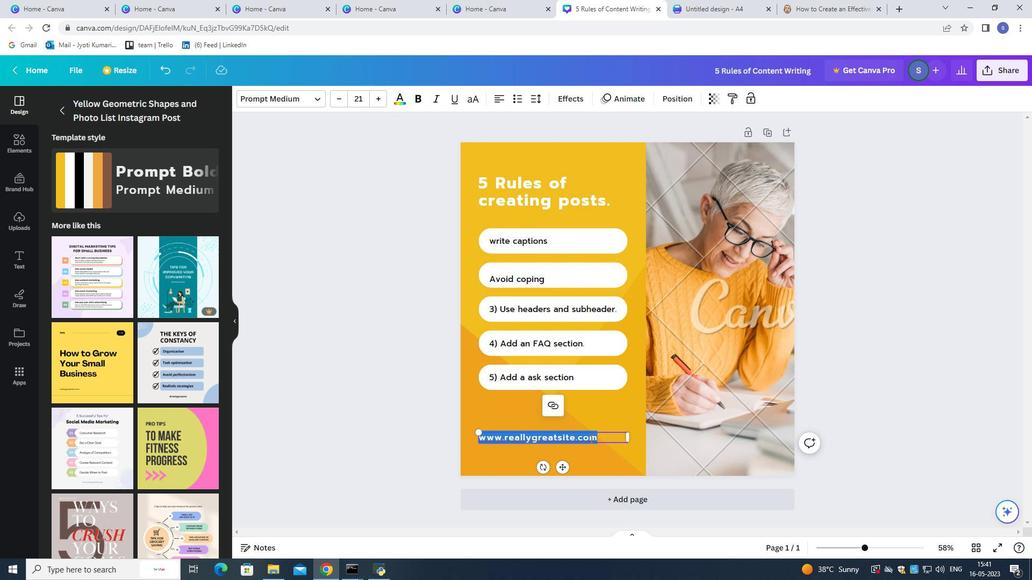 
Action: Key pressed <Key.backspace>
Screenshot: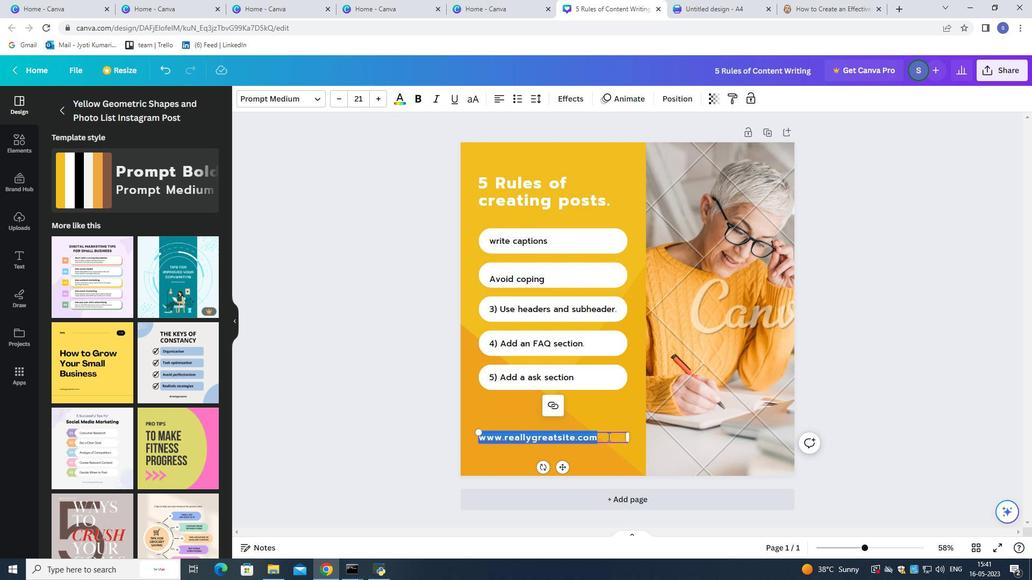 
Action: Mouse moved to (603, 440)
Screenshot: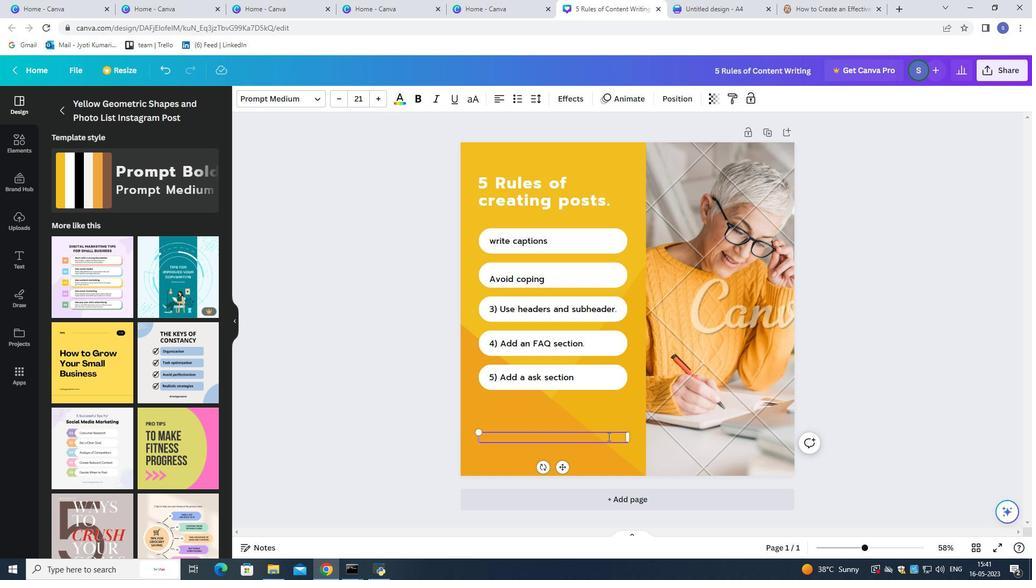 
Action: Mouse pressed left at (603, 440)
Screenshot: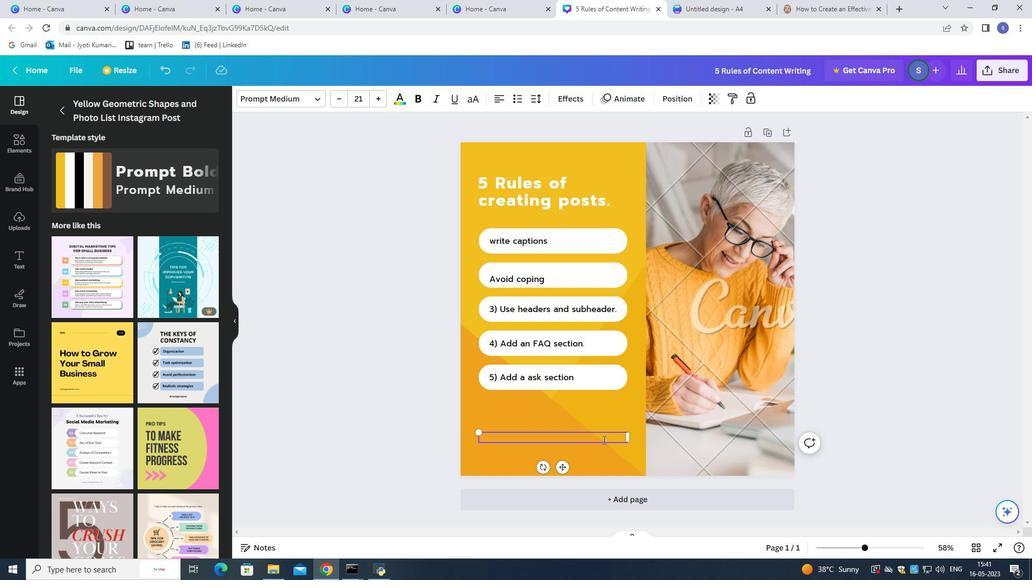 
Action: Mouse pressed right at (603, 440)
Screenshot: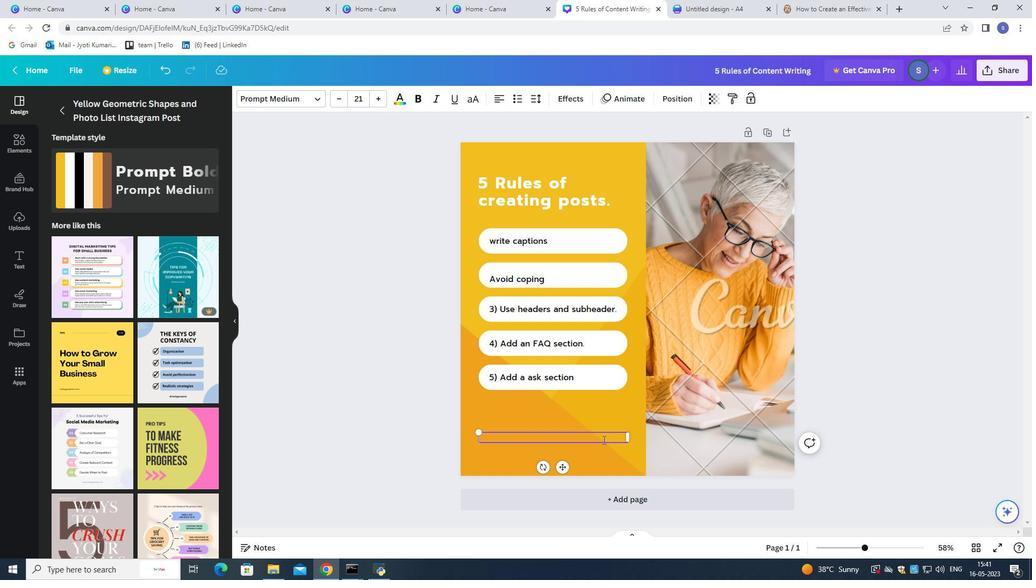 
Action: Mouse moved to (577, 413)
Screenshot: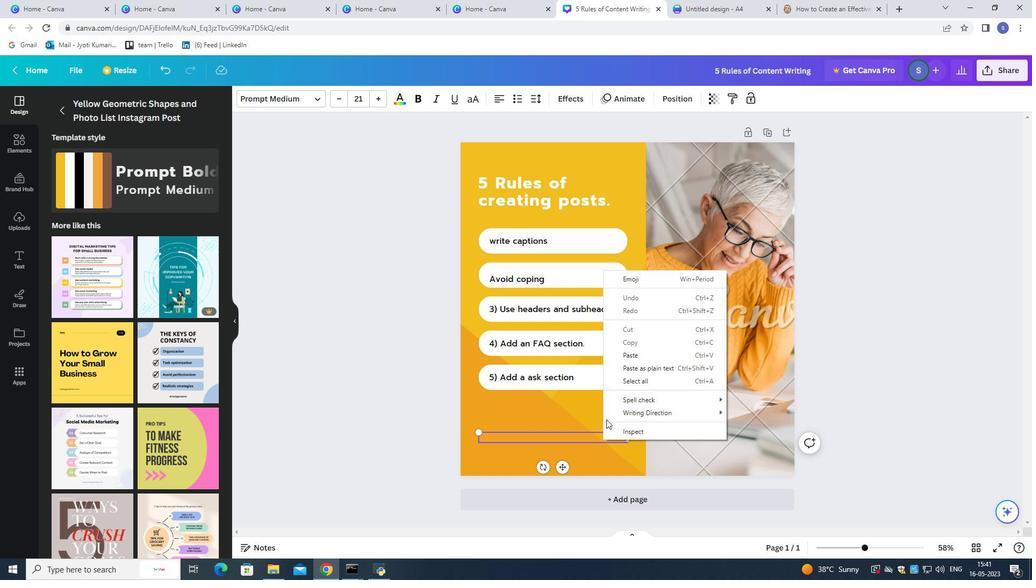 
Action: Mouse pressed left at (577, 413)
Screenshot: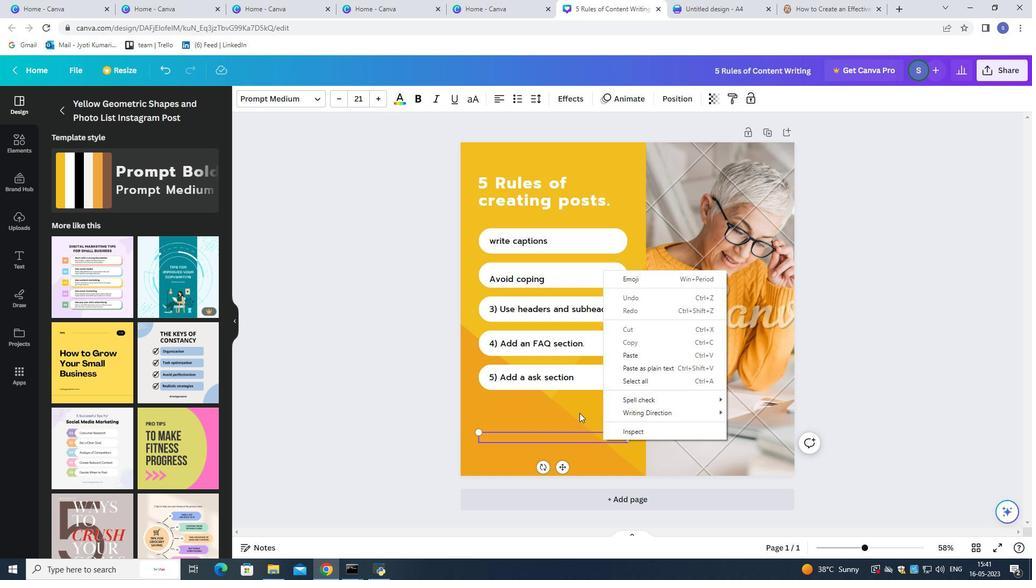 
Action: Mouse moved to (489, 213)
Screenshot: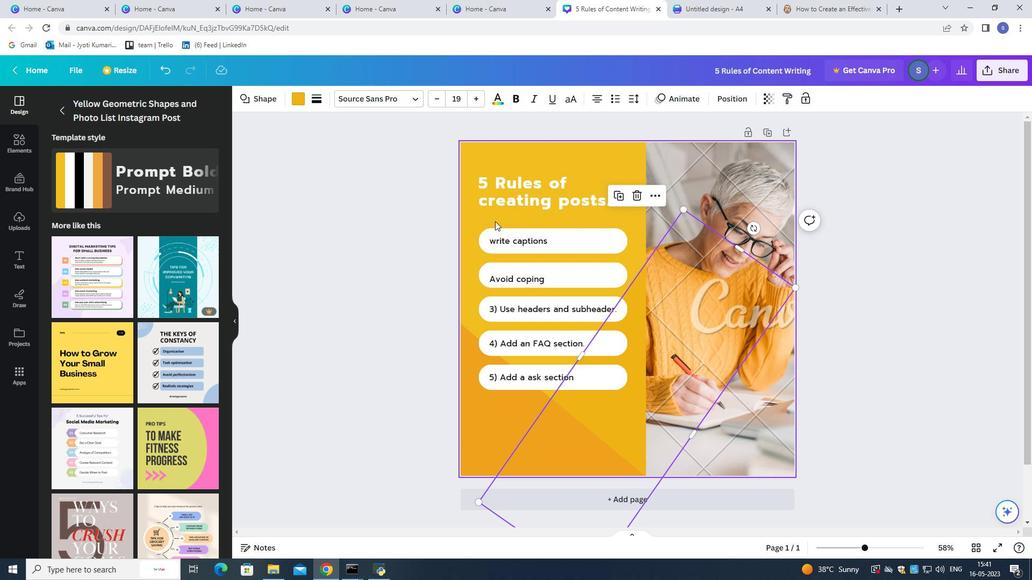 
Action: Mouse pressed left at (489, 213)
Screenshot: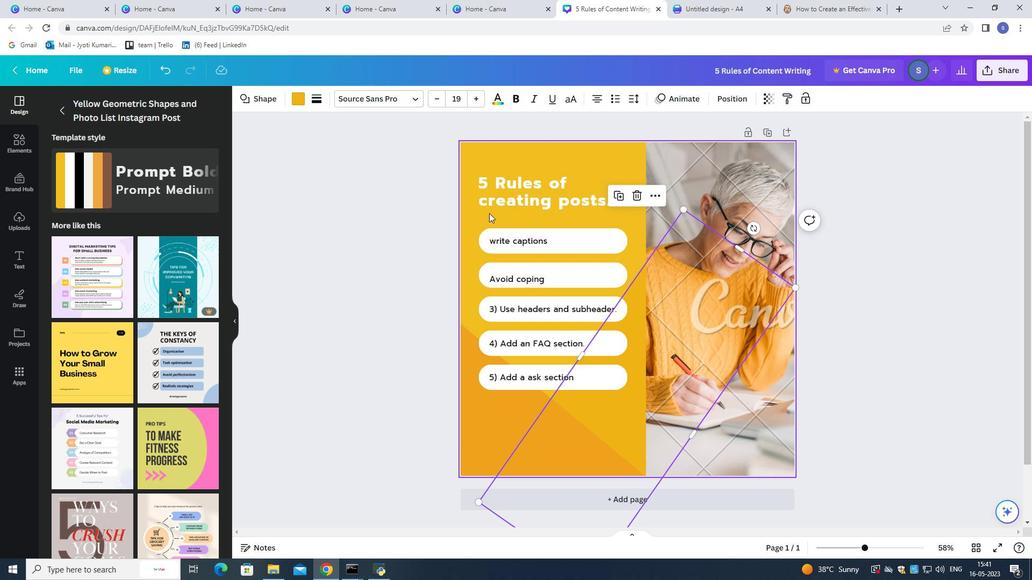 
Action: Mouse moved to (552, 392)
Screenshot: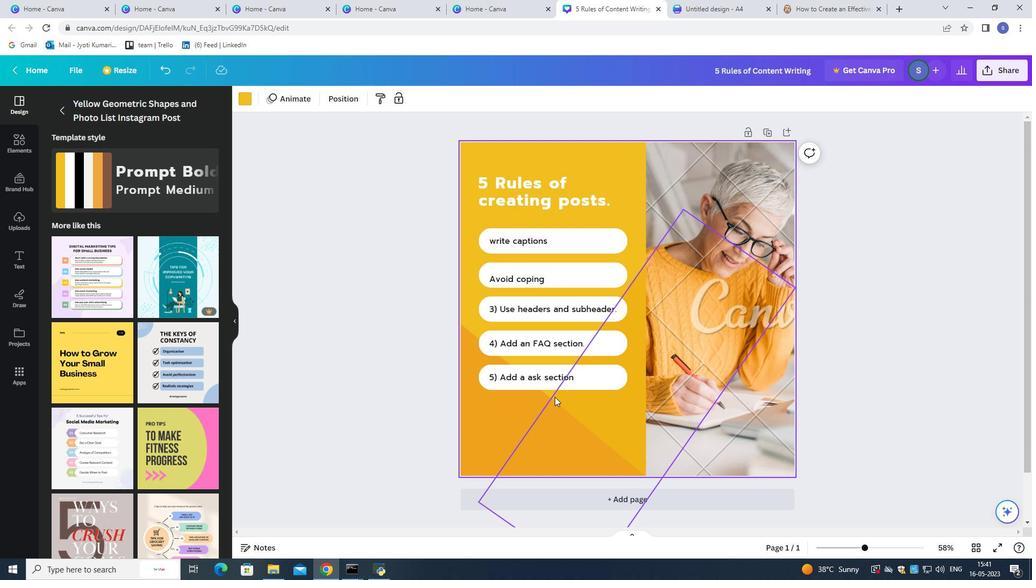
Action: Mouse pressed left at (552, 392)
Screenshot: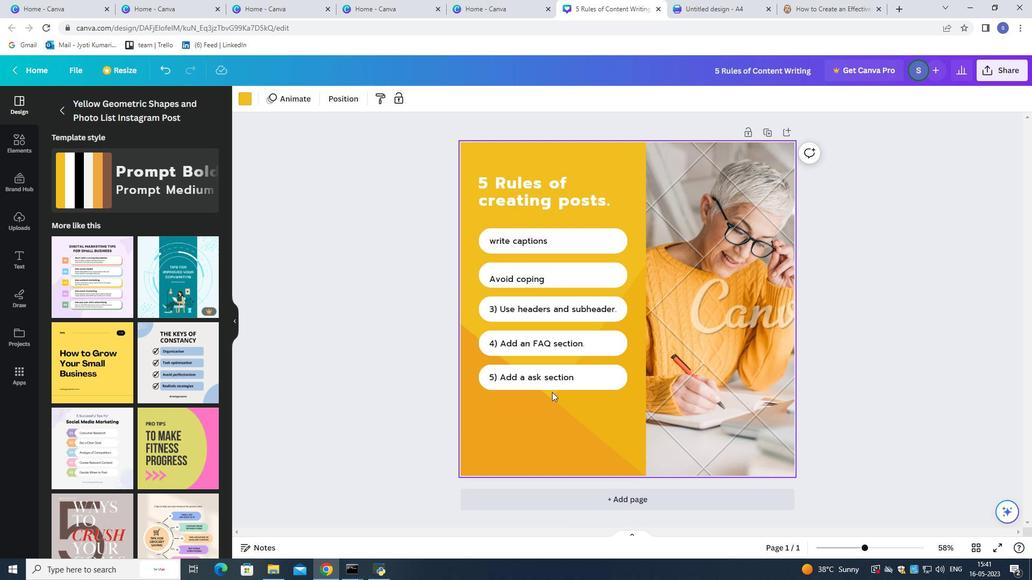 
Action: Mouse moved to (664, 306)
Screenshot: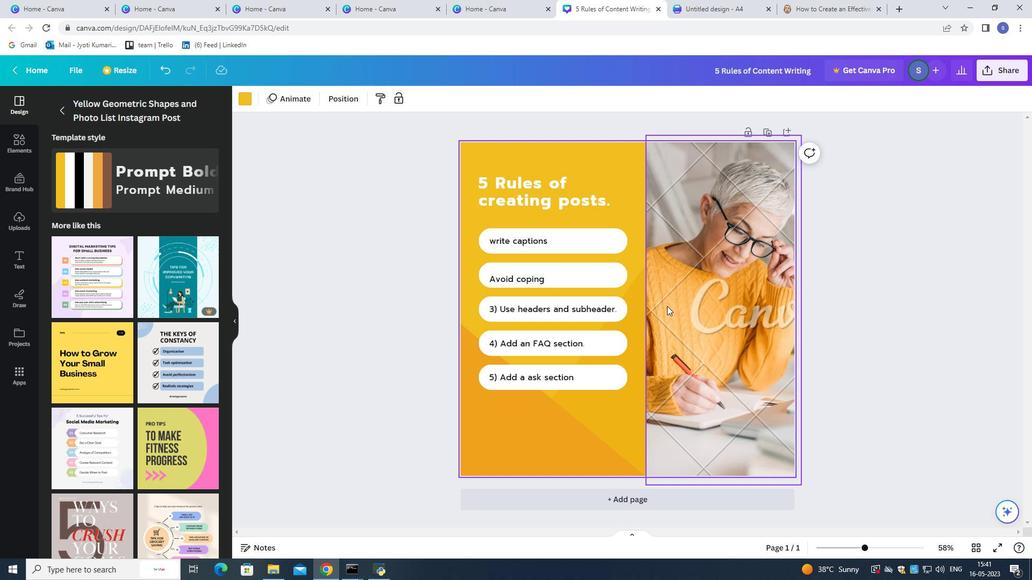 
